 Task: For heading Calibri with Bold.  font size for heading24,  'Change the font style of data to'Bell MT.  and font size to 16,  Change the alignment of both headline & data to Align middle & Align Center.  In the sheet  Budget Spreadsheet Workbook Sheet
Action: Mouse moved to (49, 111)
Screenshot: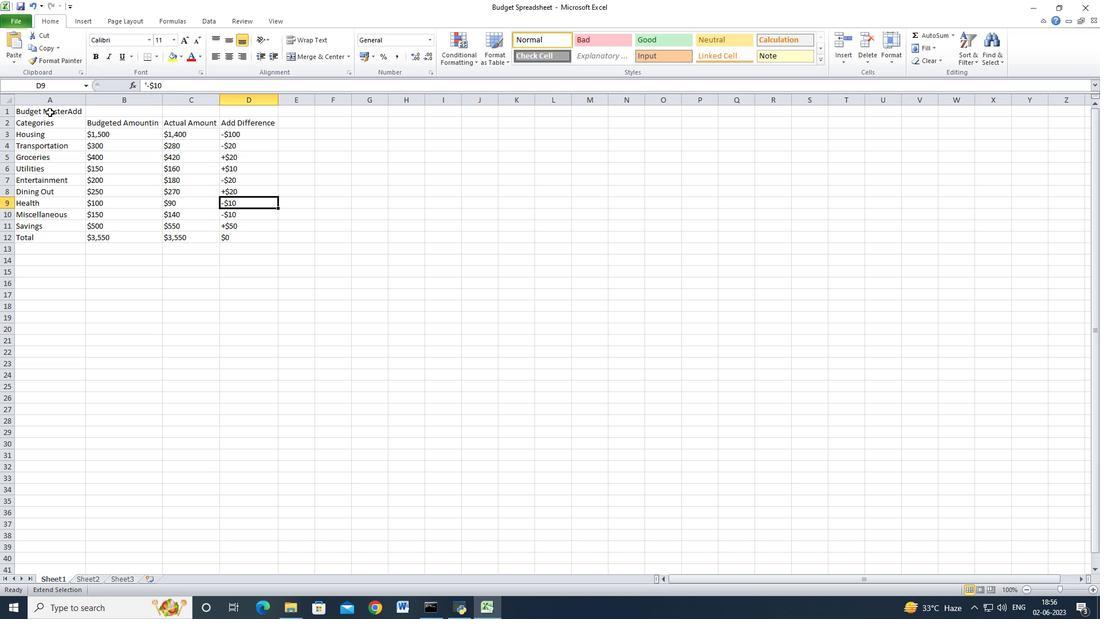 
Action: Mouse pressed left at (49, 111)
Screenshot: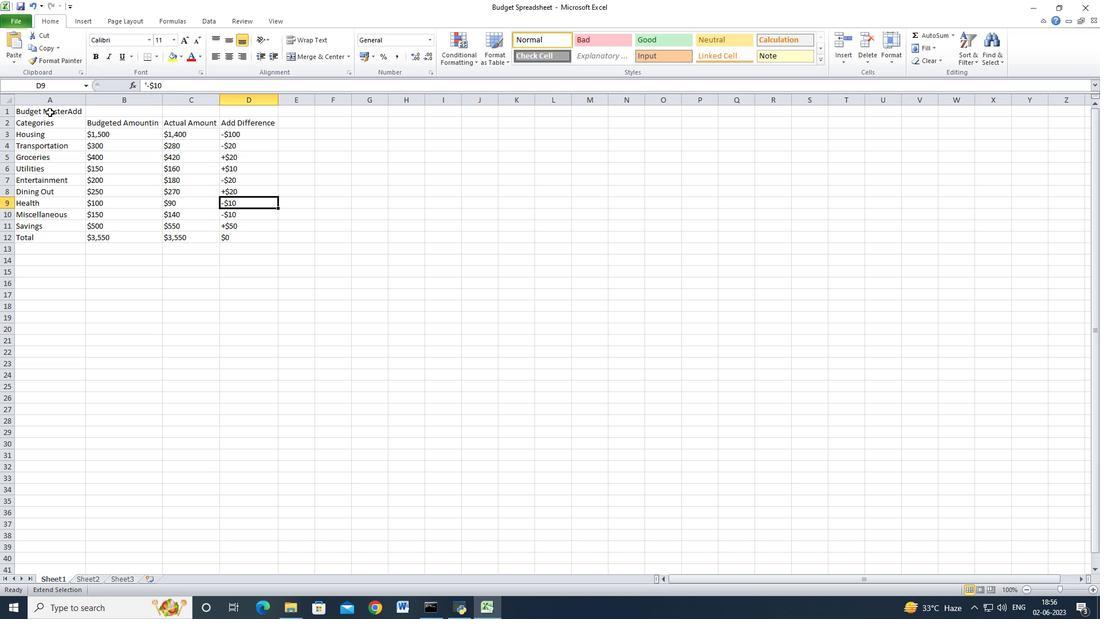 
Action: Mouse moved to (53, 135)
Screenshot: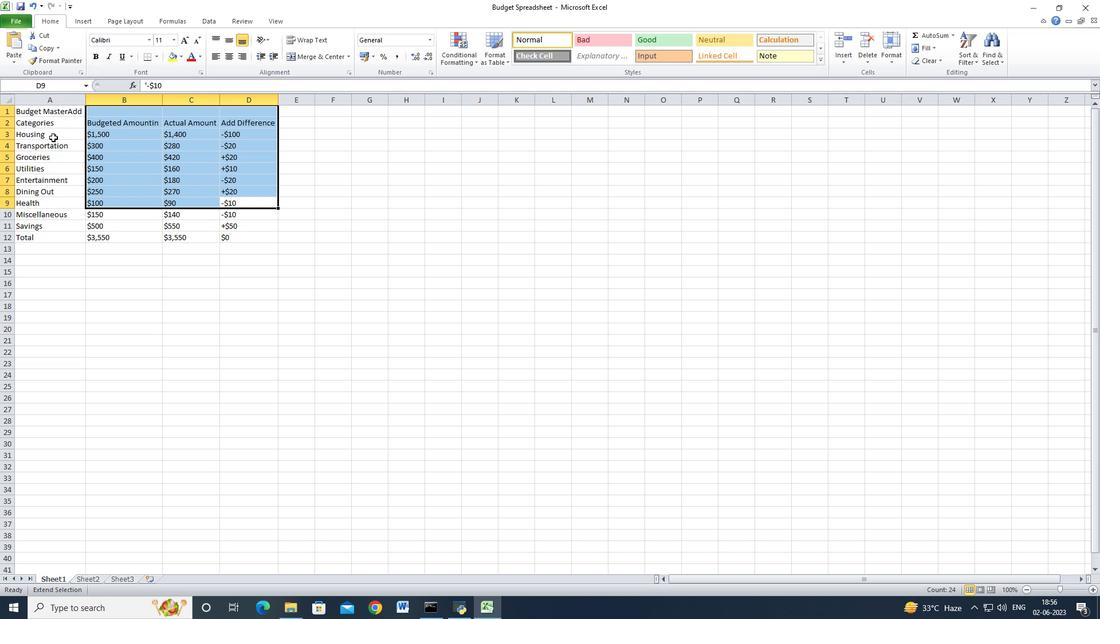 
Action: Mouse pressed left at (53, 135)
Screenshot: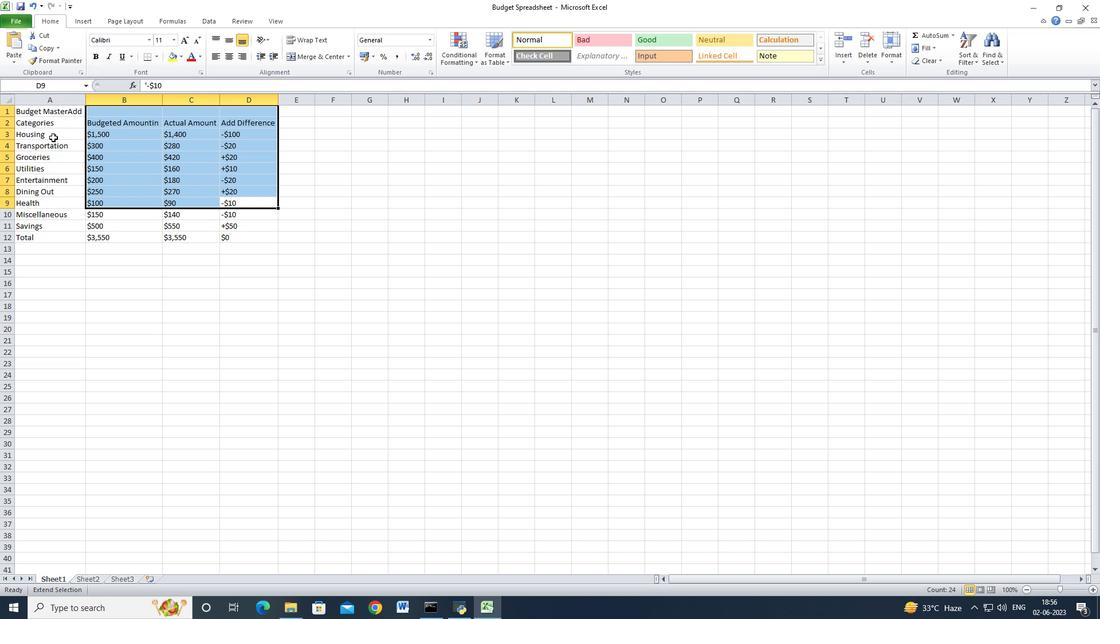 
Action: Mouse moved to (53, 135)
Screenshot: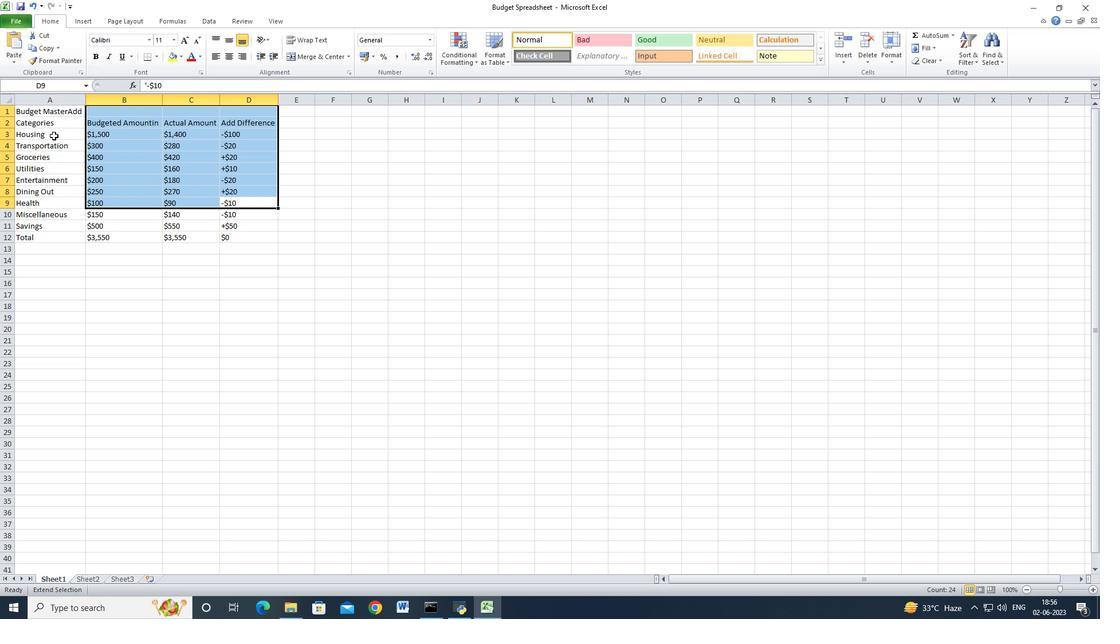 
Action: Key pressed <Key.esc>
Screenshot: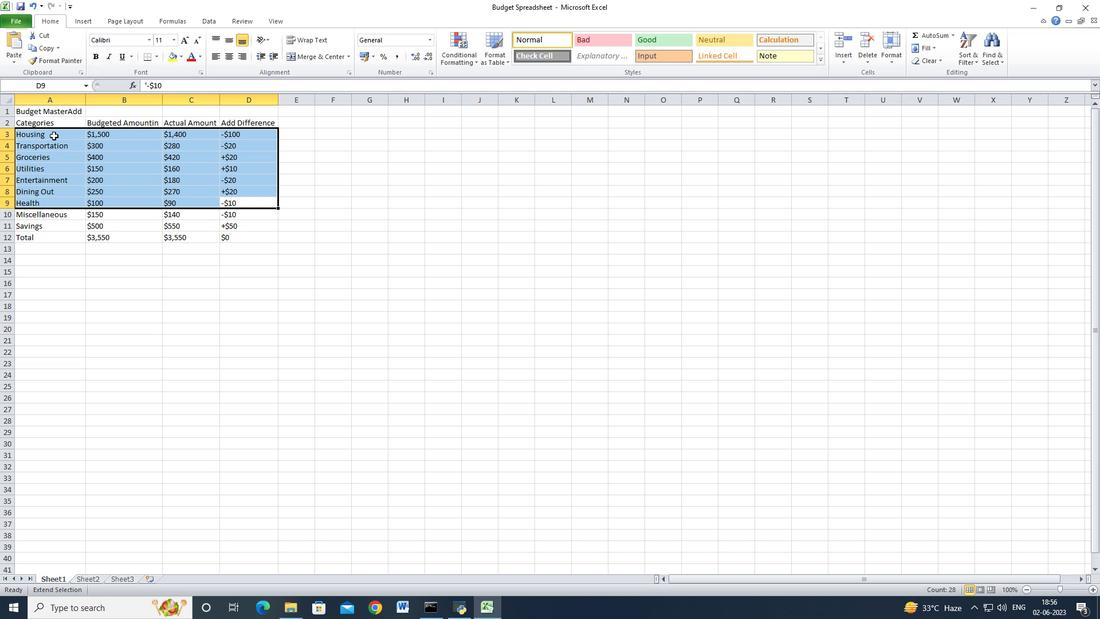 
Action: Mouse moved to (49, 111)
Screenshot: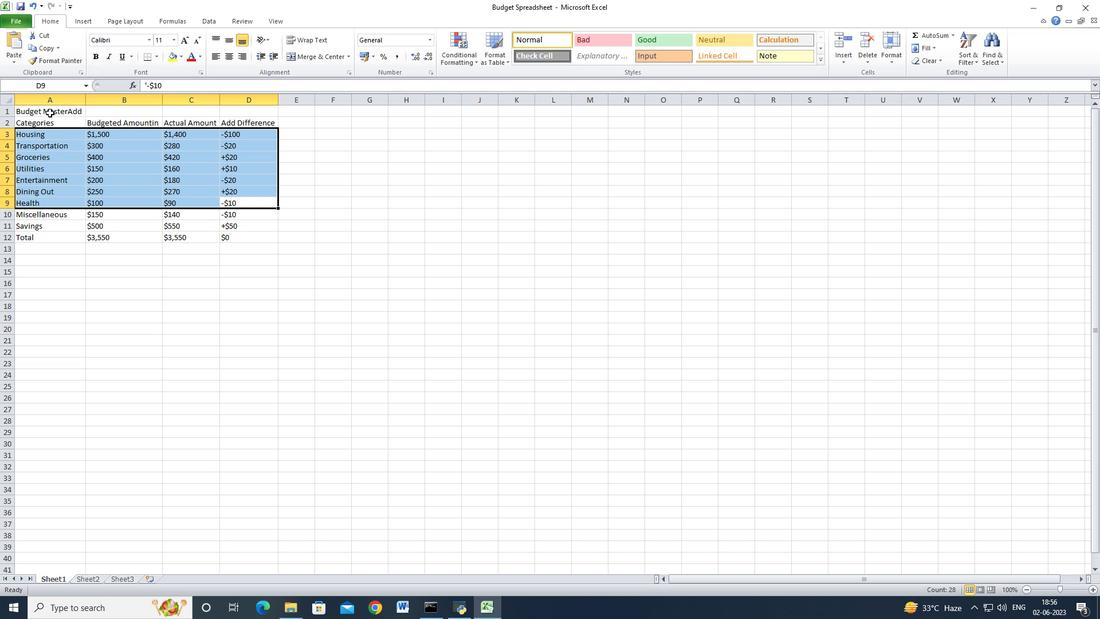 
Action: Mouse pressed left at (49, 111)
Screenshot: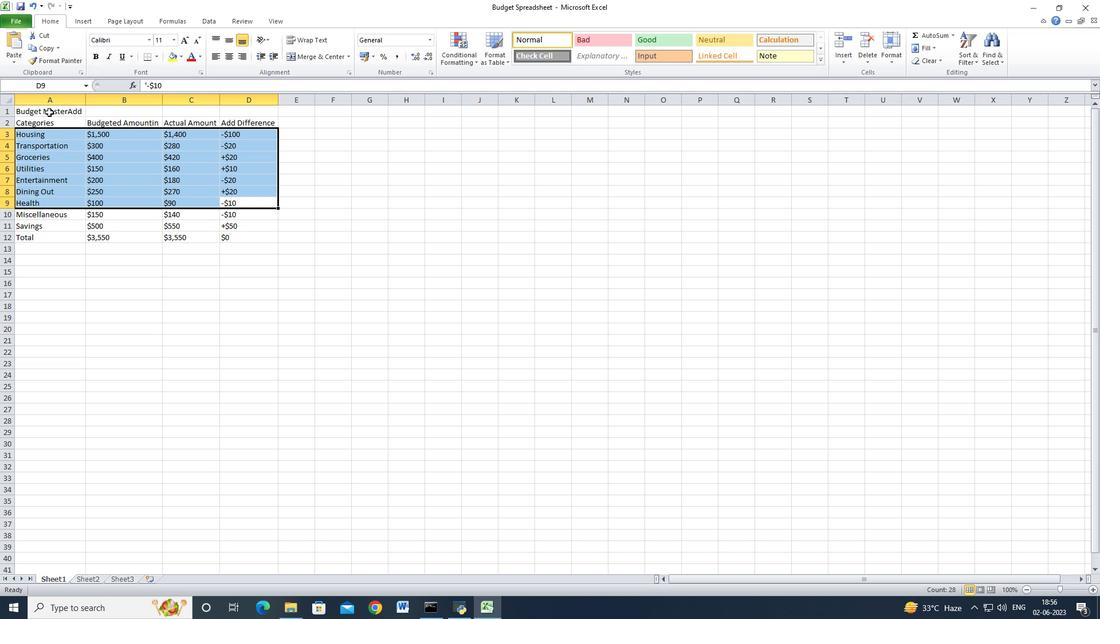 
Action: Mouse moved to (291, 56)
Screenshot: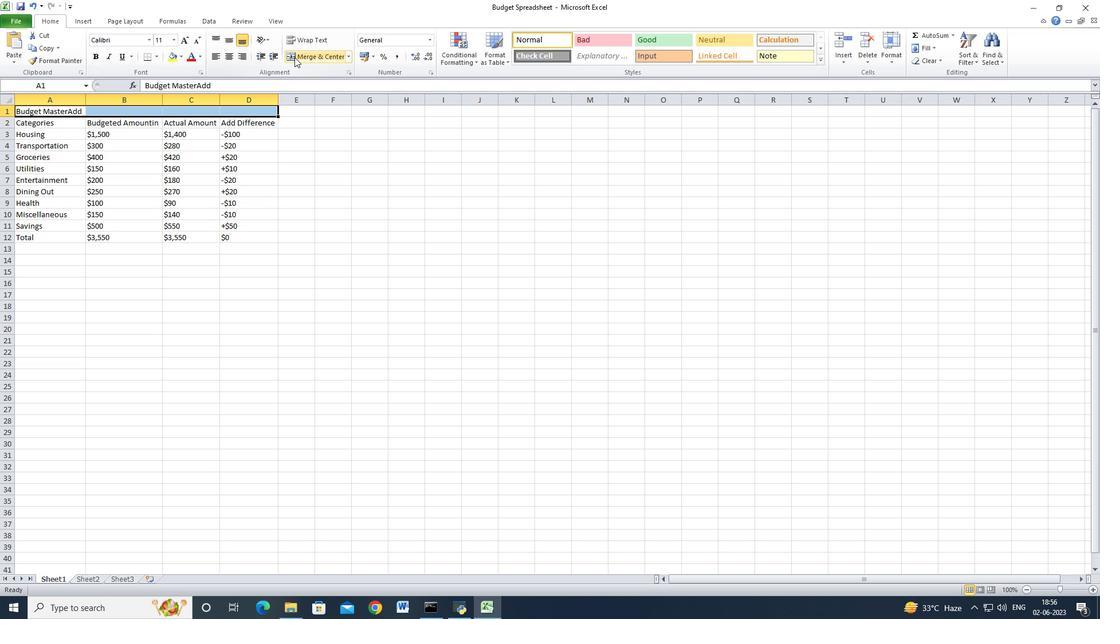 
Action: Mouse pressed left at (291, 56)
Screenshot: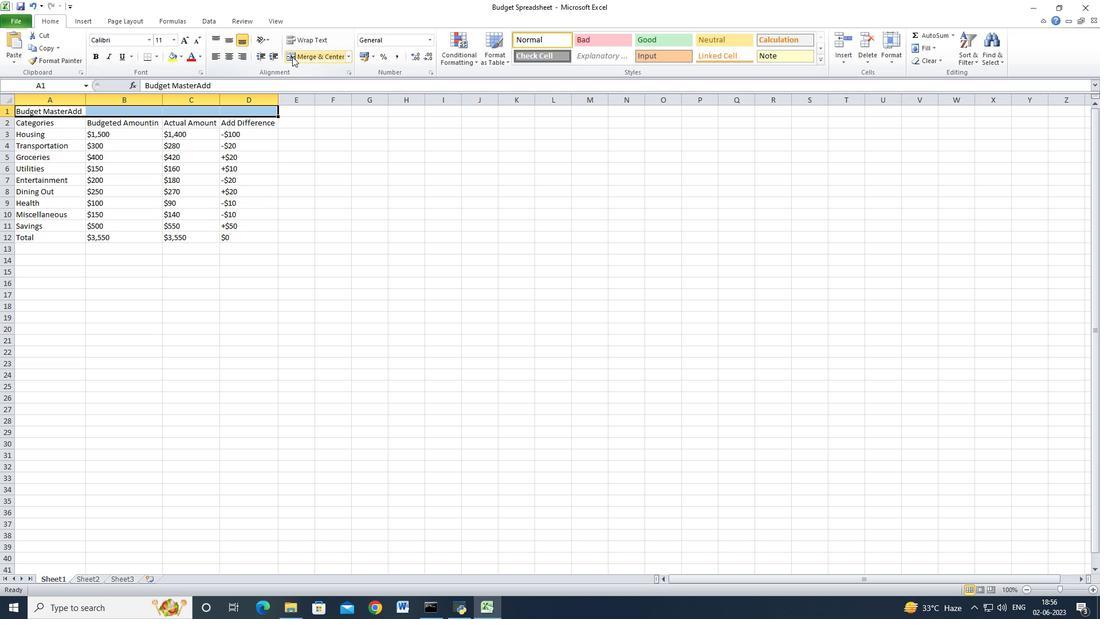 
Action: Mouse moved to (146, 39)
Screenshot: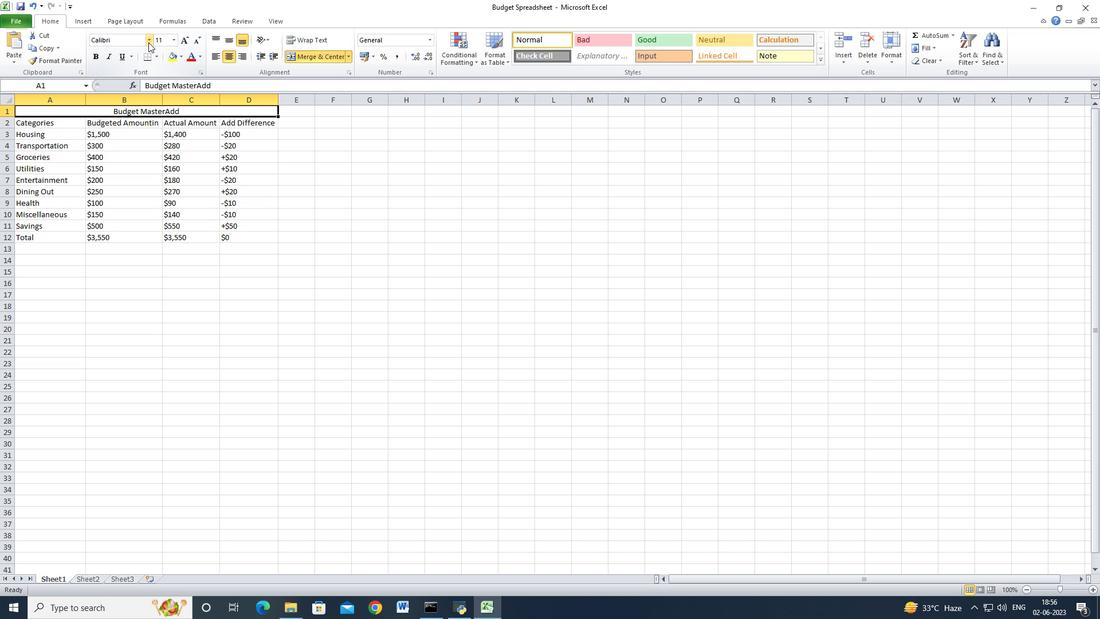
Action: Mouse pressed left at (146, 39)
Screenshot: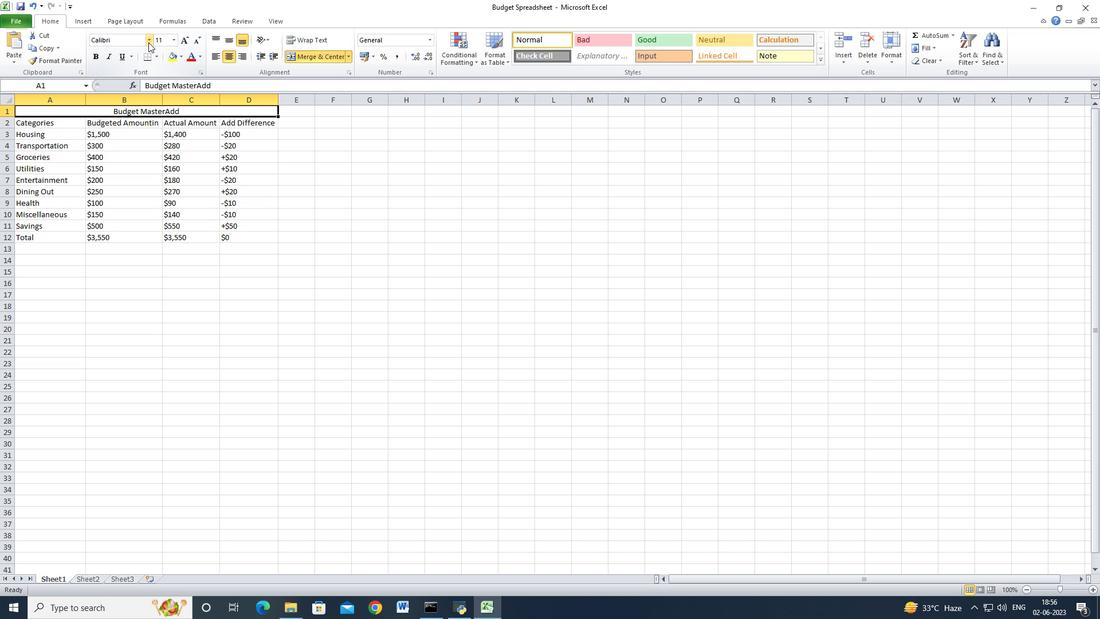 
Action: Mouse moved to (119, 79)
Screenshot: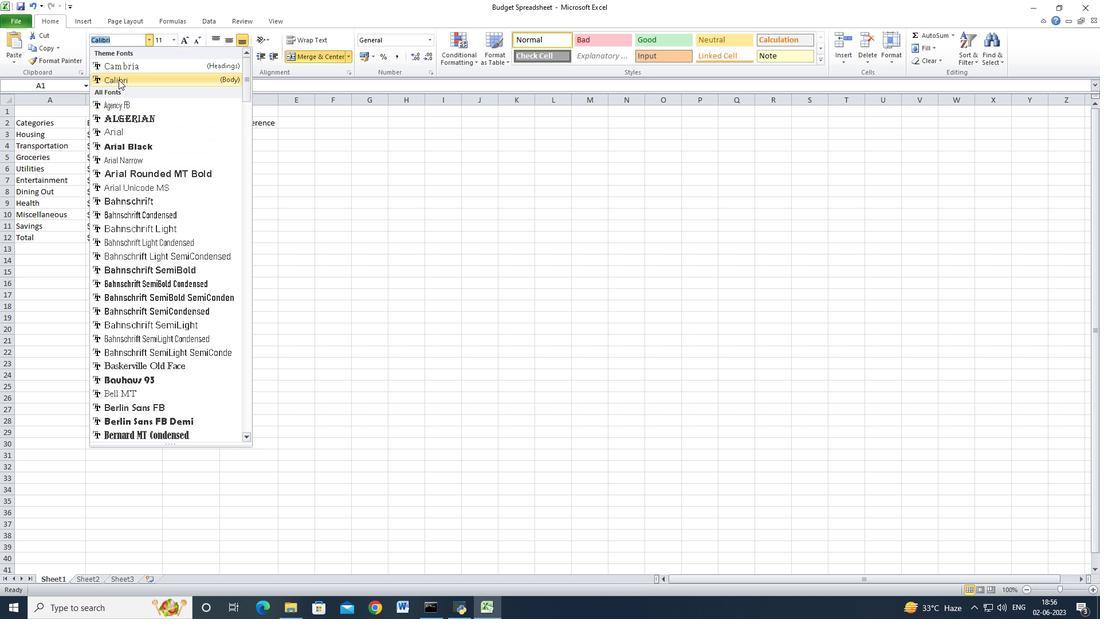 
Action: Mouse pressed left at (119, 79)
Screenshot: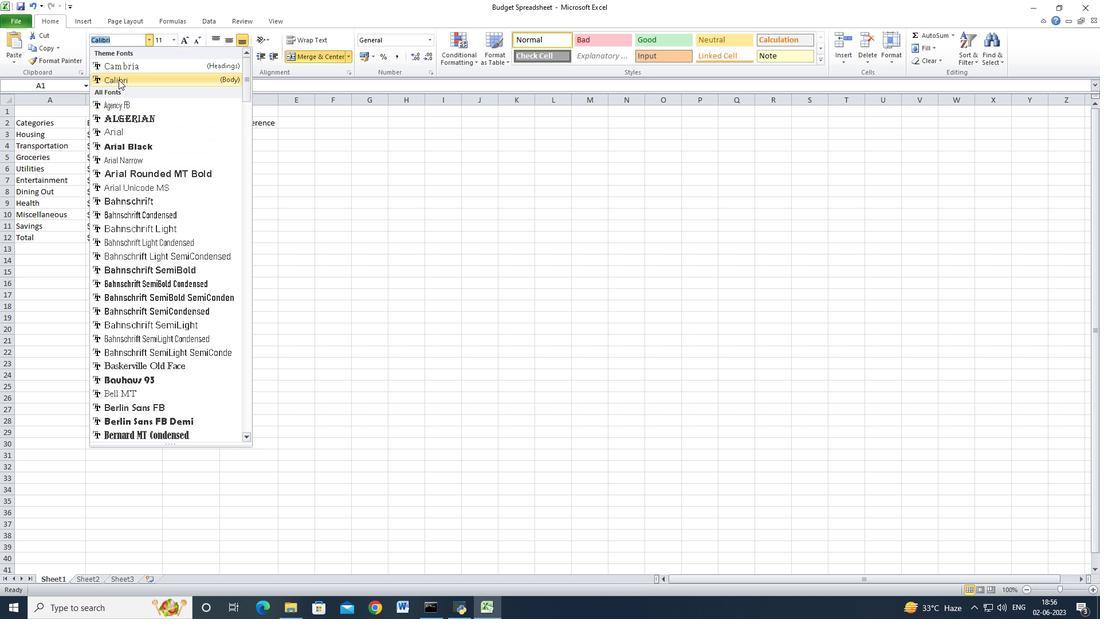 
Action: Mouse moved to (95, 55)
Screenshot: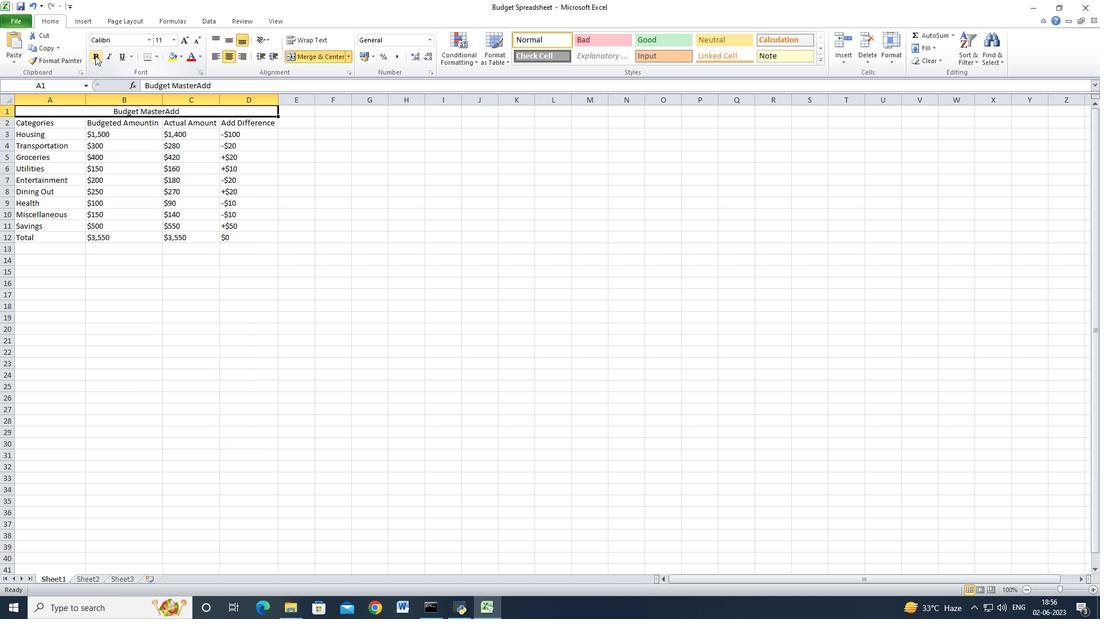 
Action: Mouse pressed left at (95, 55)
Screenshot: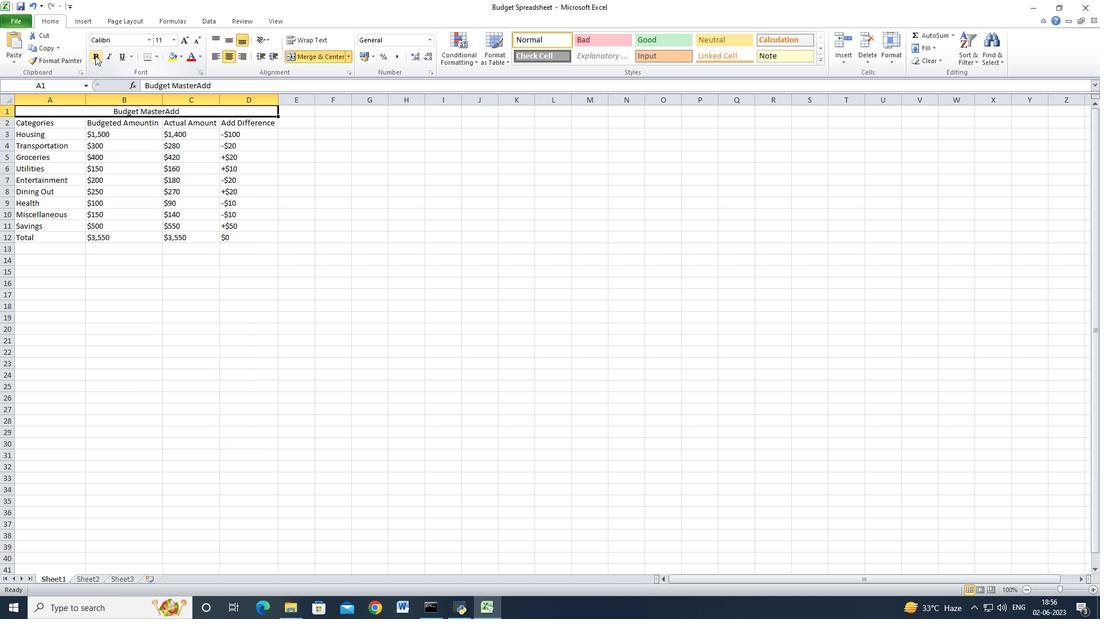 
Action: Mouse moved to (176, 40)
Screenshot: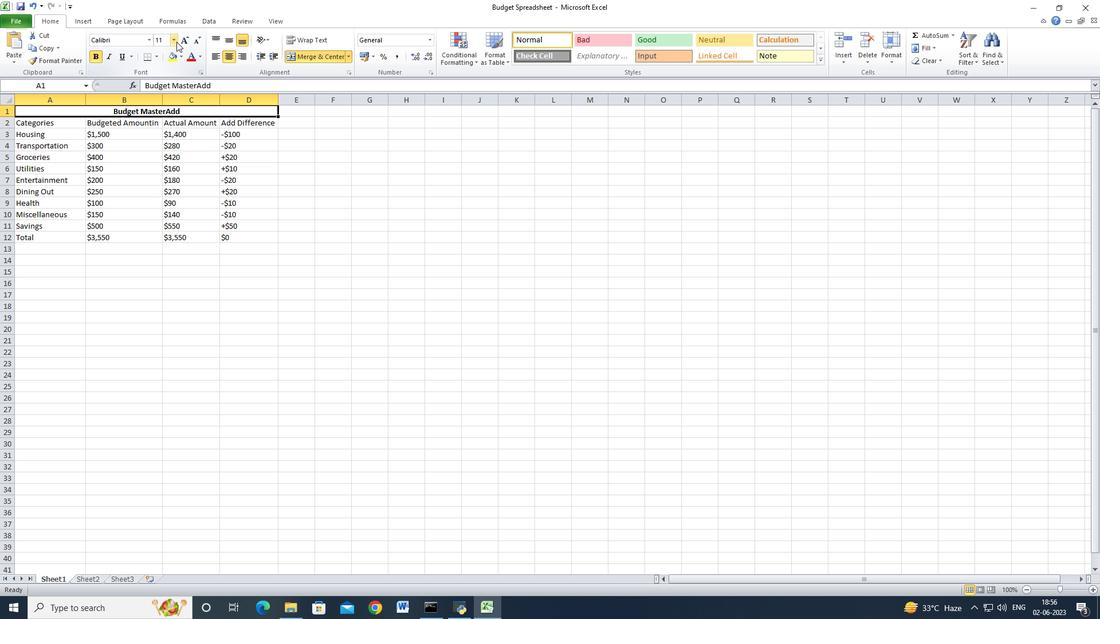 
Action: Mouse pressed left at (176, 40)
Screenshot: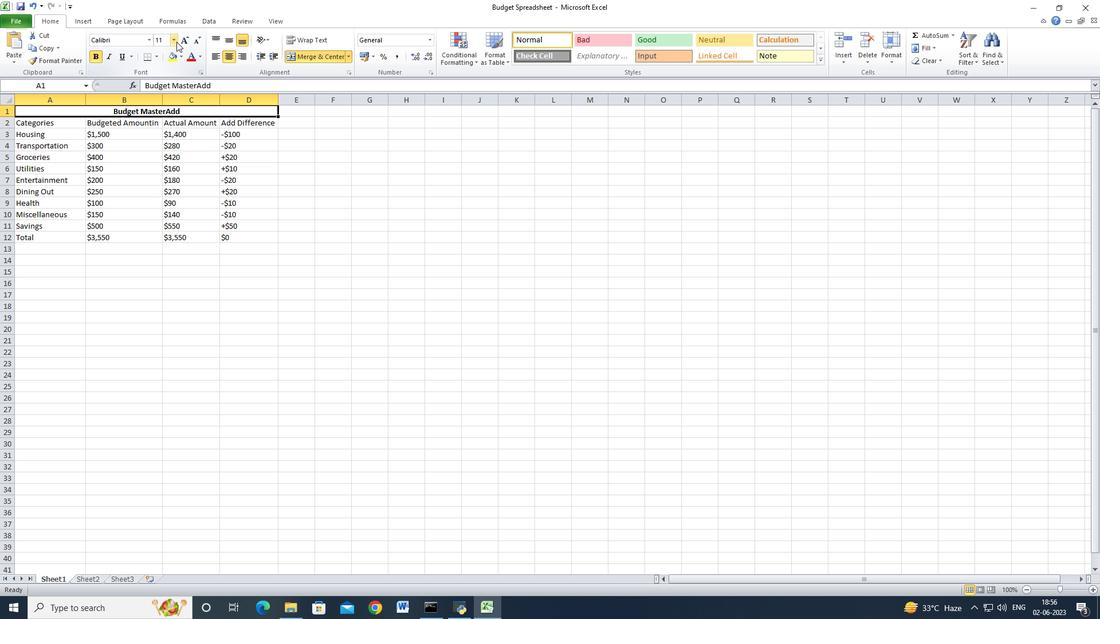 
Action: Mouse moved to (159, 148)
Screenshot: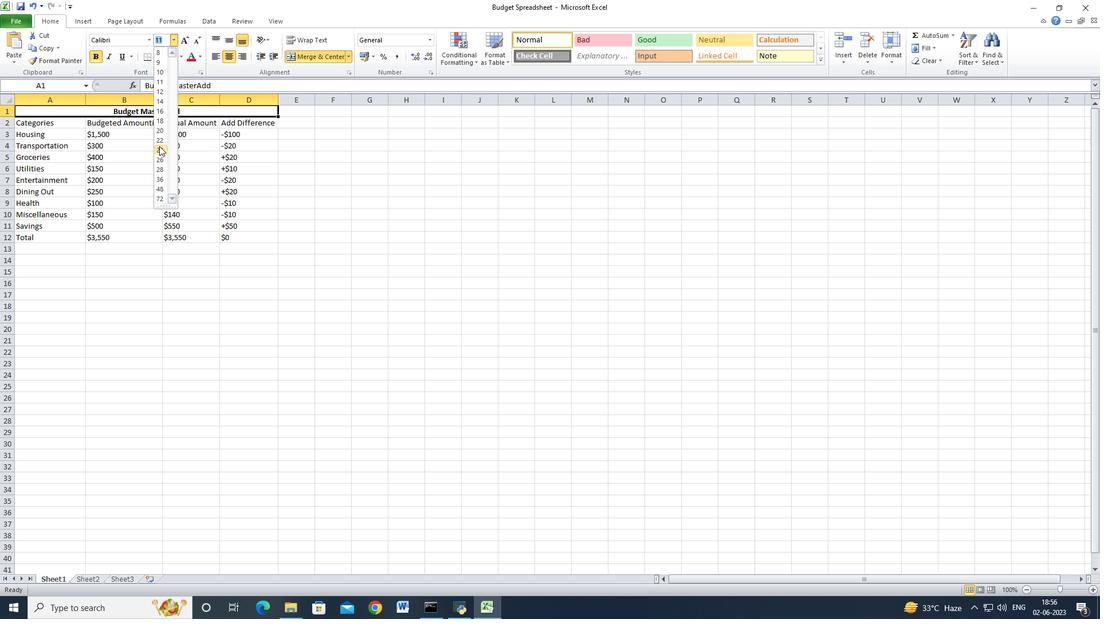 
Action: Mouse pressed left at (159, 148)
Screenshot: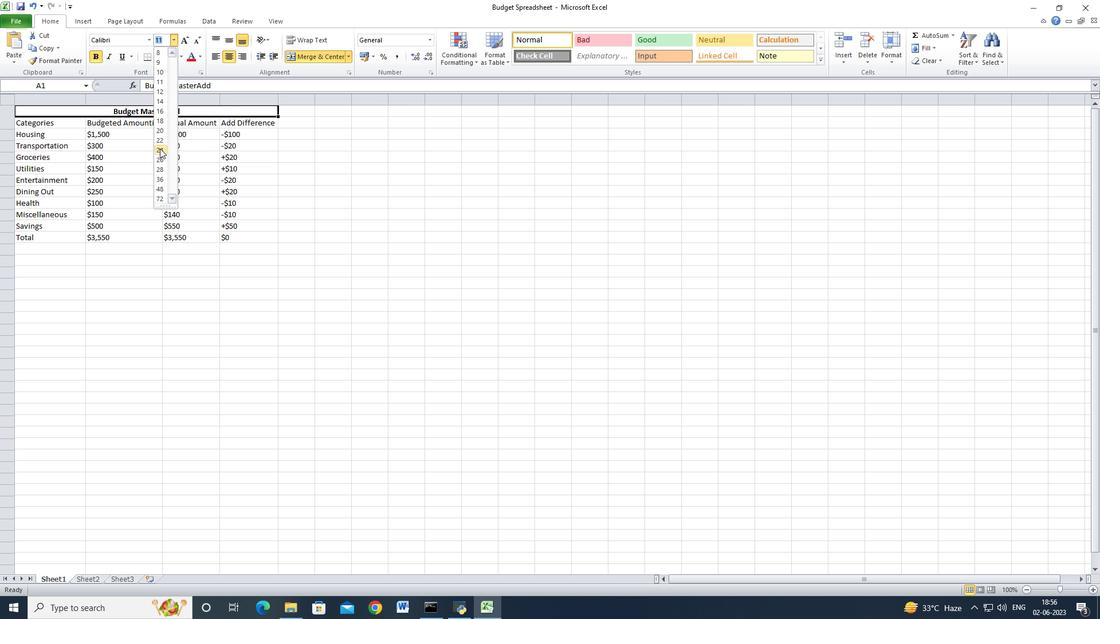 
Action: Mouse moved to (32, 138)
Screenshot: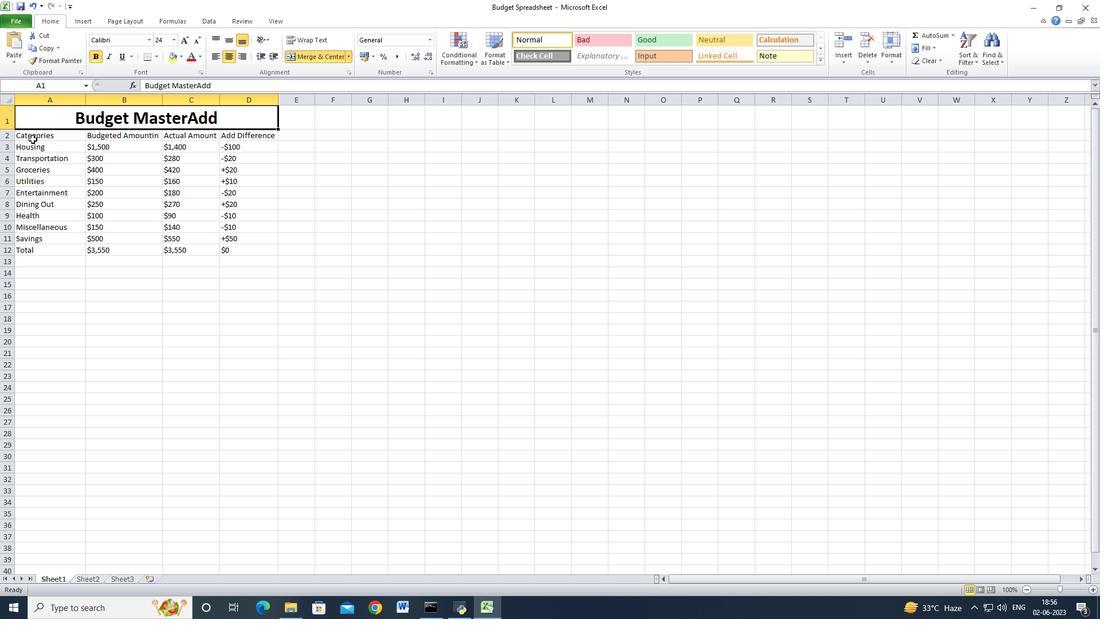 
Action: Mouse pressed left at (32, 138)
Screenshot: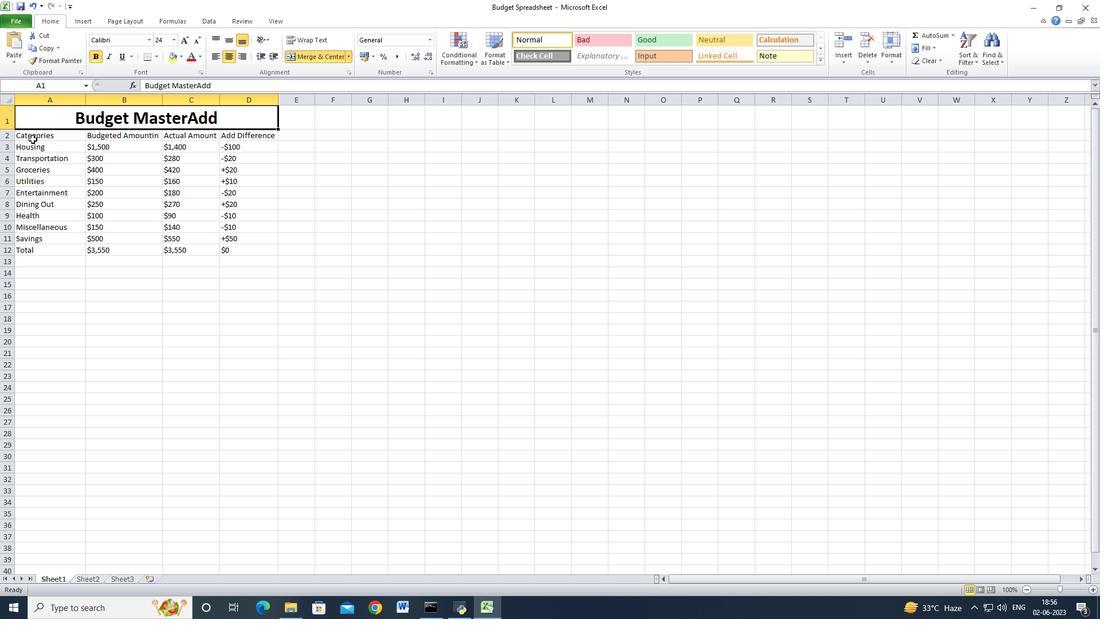
Action: Mouse moved to (151, 38)
Screenshot: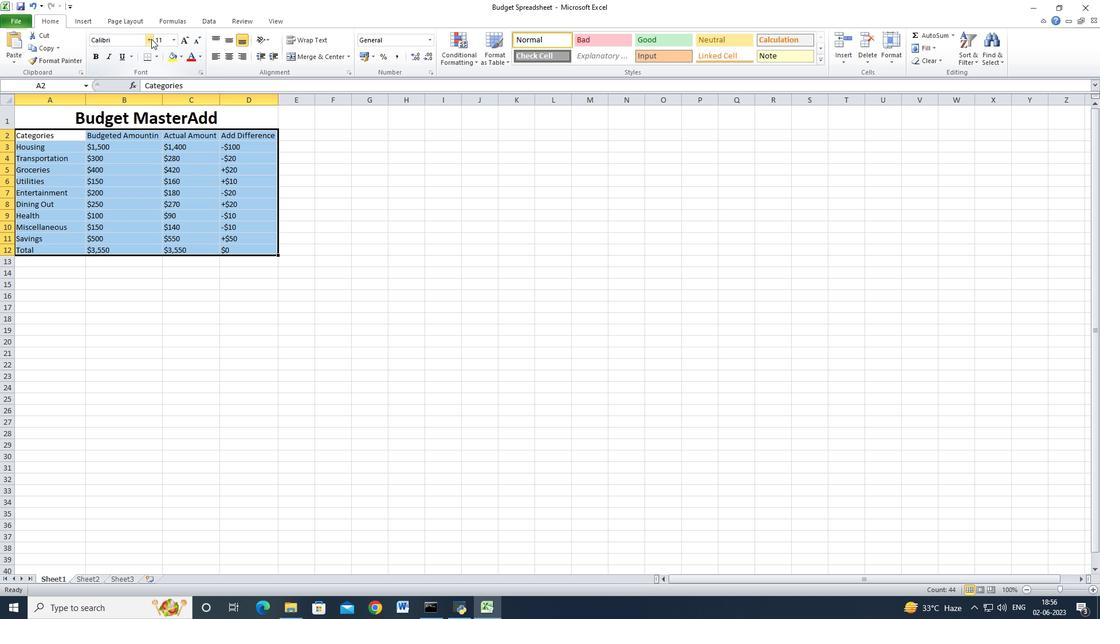 
Action: Mouse pressed left at (151, 38)
Screenshot: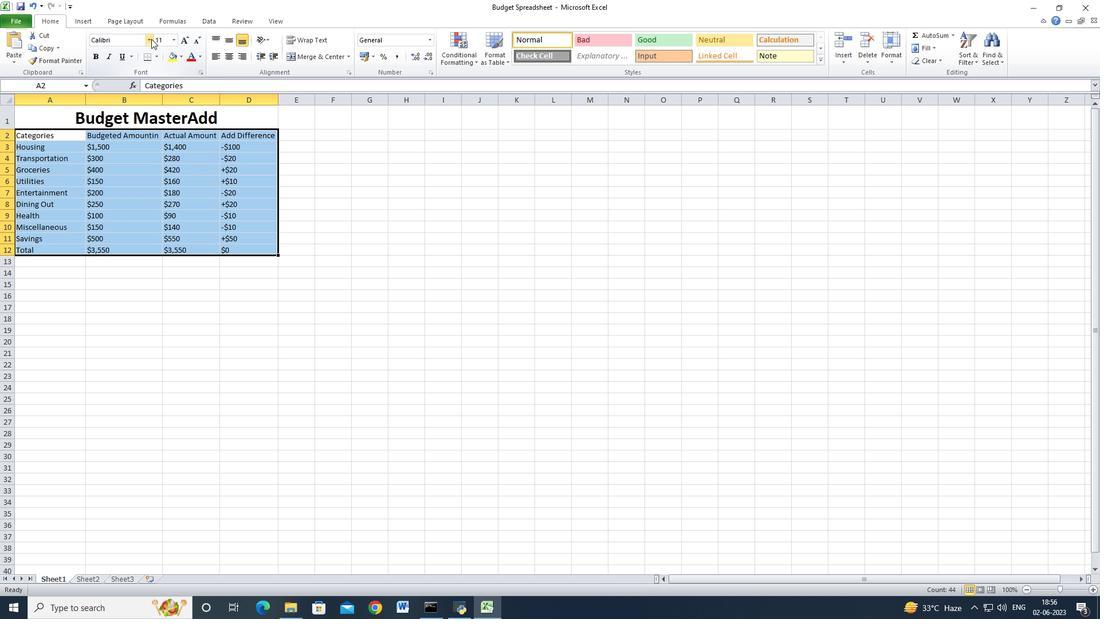 
Action: Mouse moved to (247, 434)
Screenshot: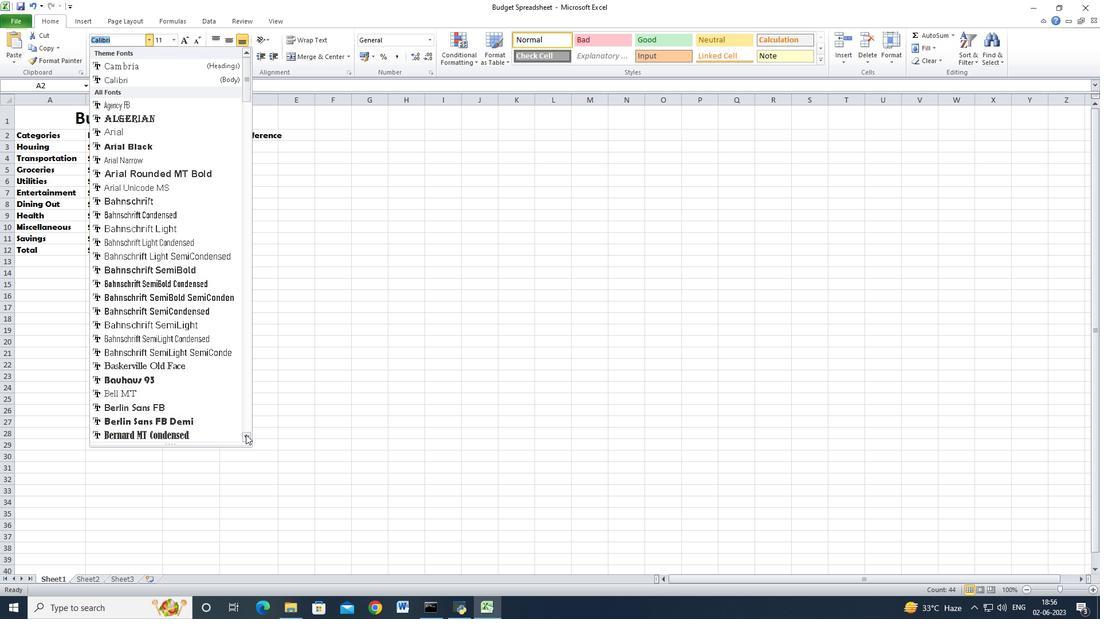 
Action: Mouse pressed left at (247, 434)
Screenshot: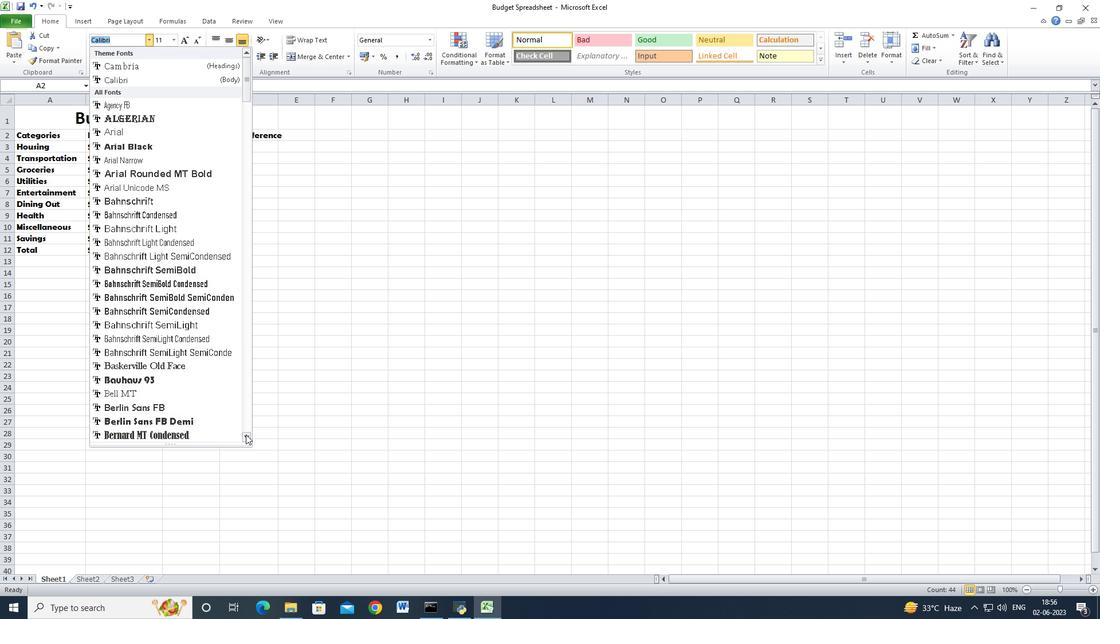 
Action: Mouse moved to (247, 435)
Screenshot: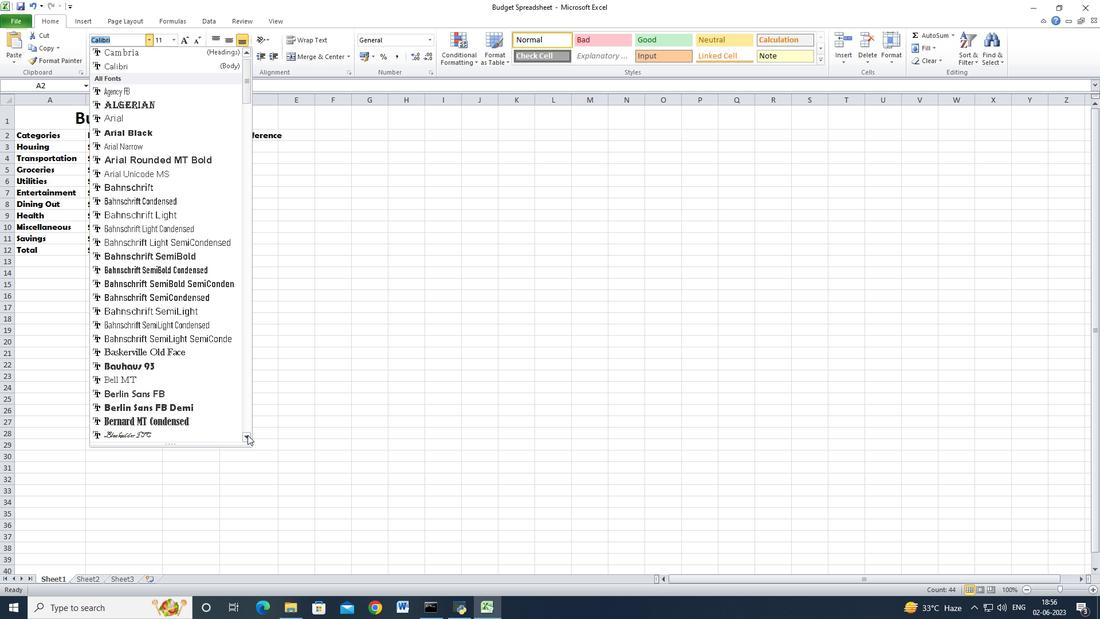 
Action: Mouse pressed left at (247, 435)
Screenshot: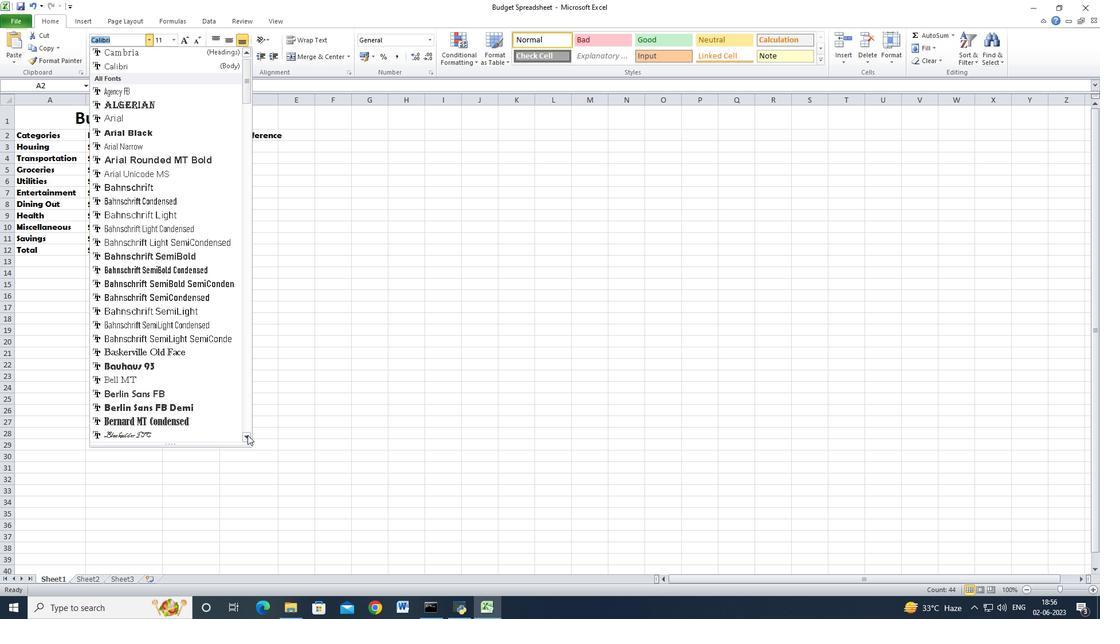 
Action: Mouse moved to (245, 435)
Screenshot: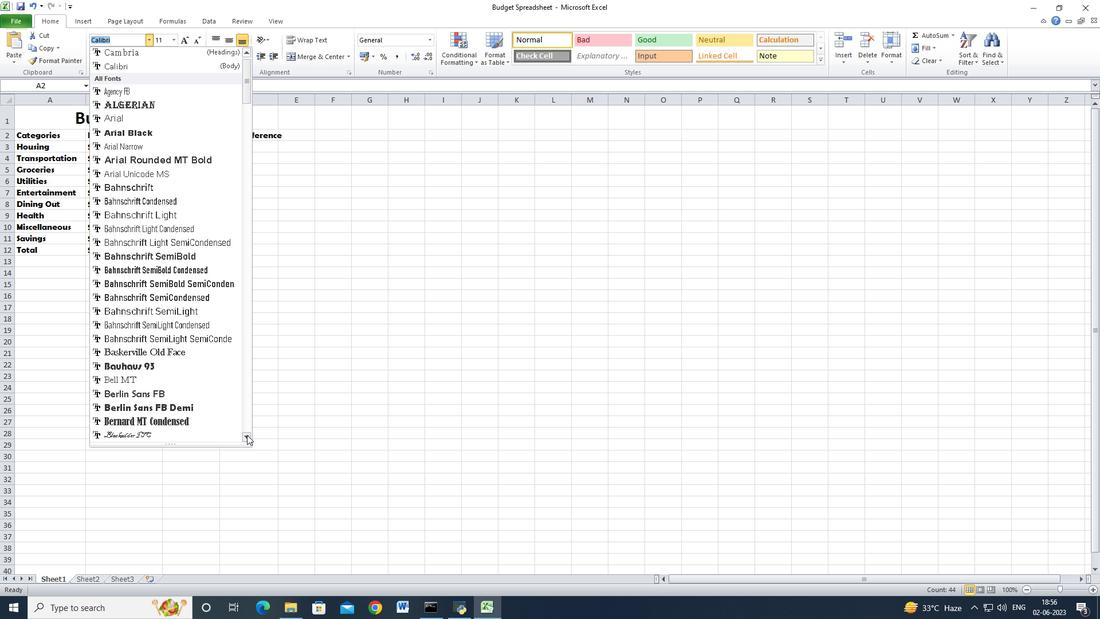 
Action: Mouse pressed left at (245, 435)
Screenshot: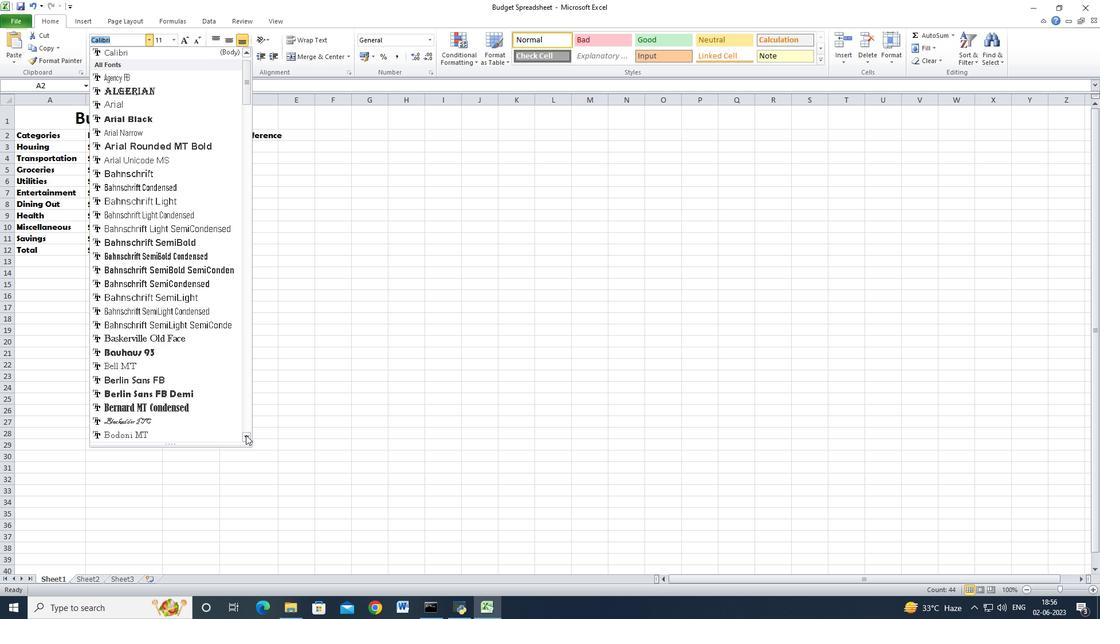 
Action: Mouse moved to (245, 435)
Screenshot: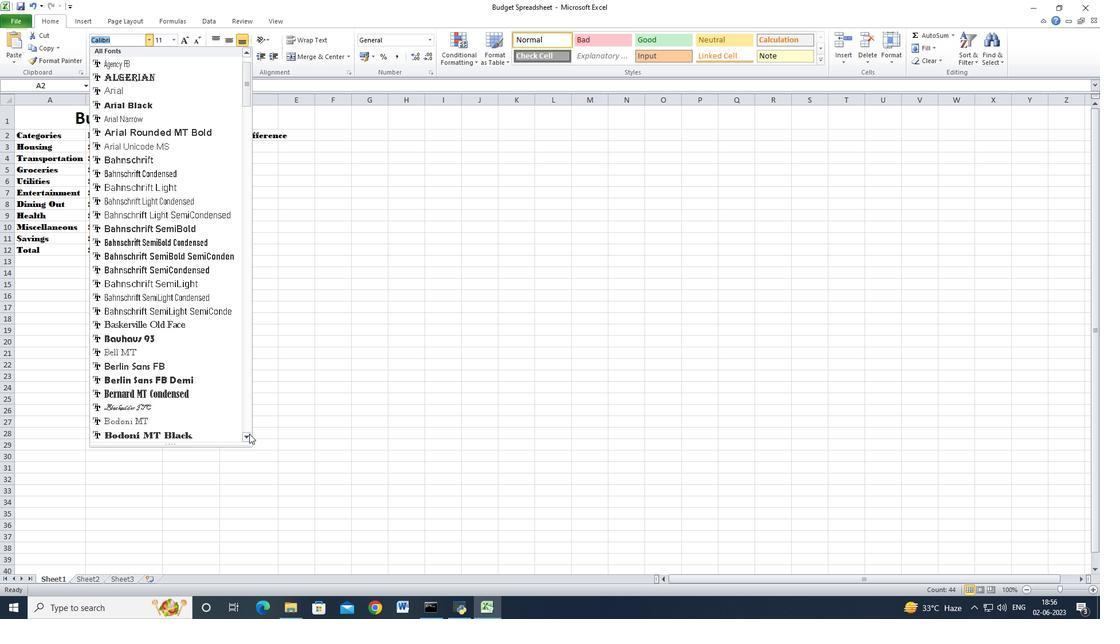 
Action: Mouse pressed left at (245, 435)
Screenshot: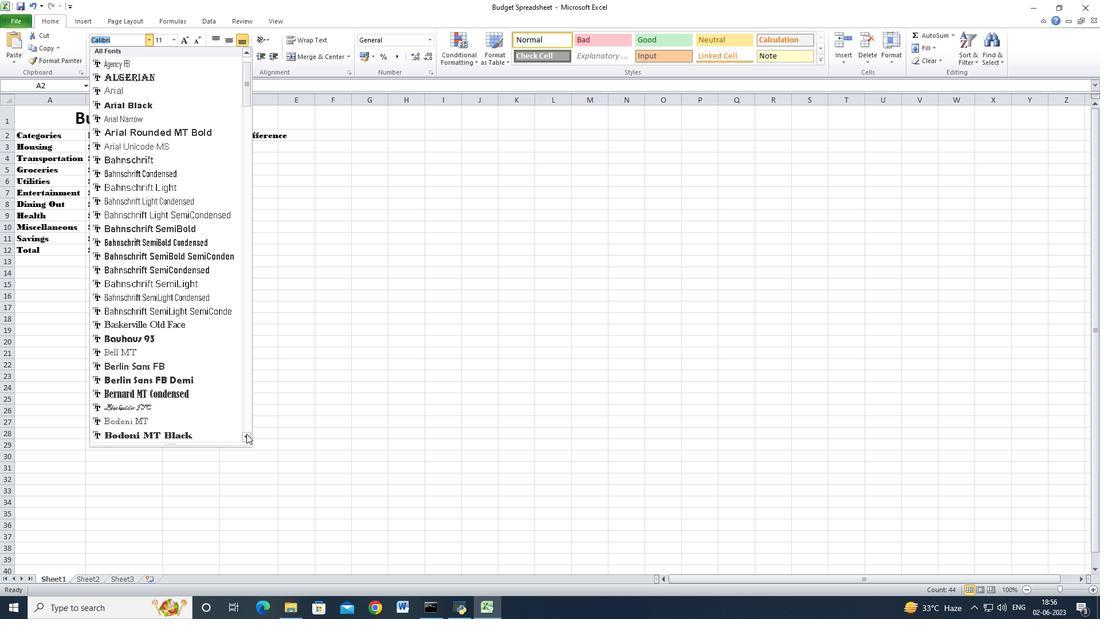 
Action: Mouse moved to (245, 435)
Screenshot: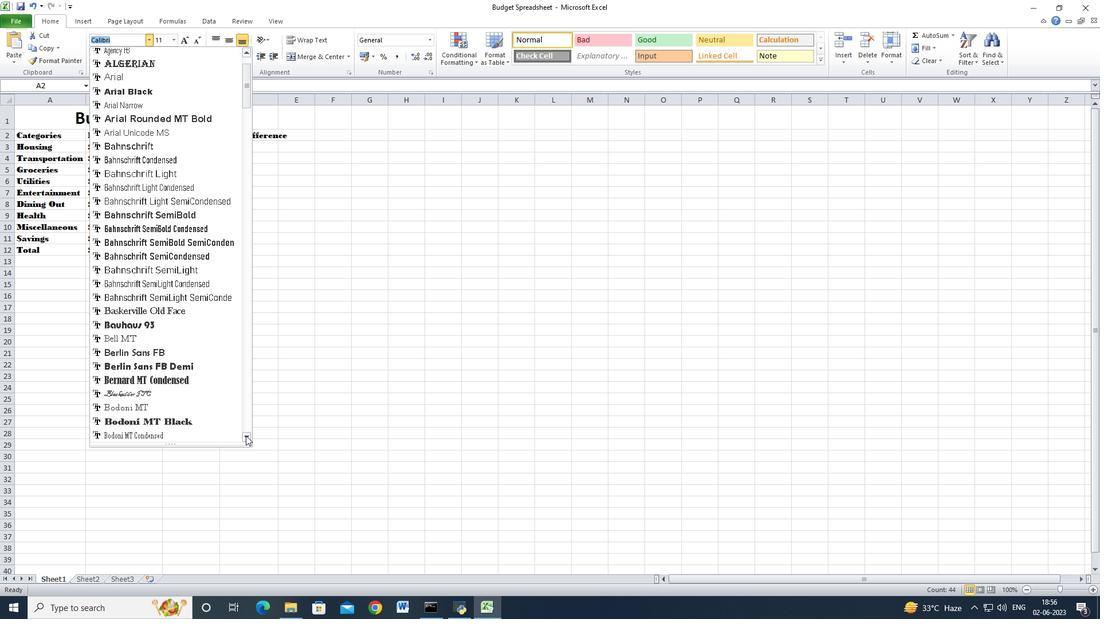 
Action: Mouse pressed left at (245, 435)
Screenshot: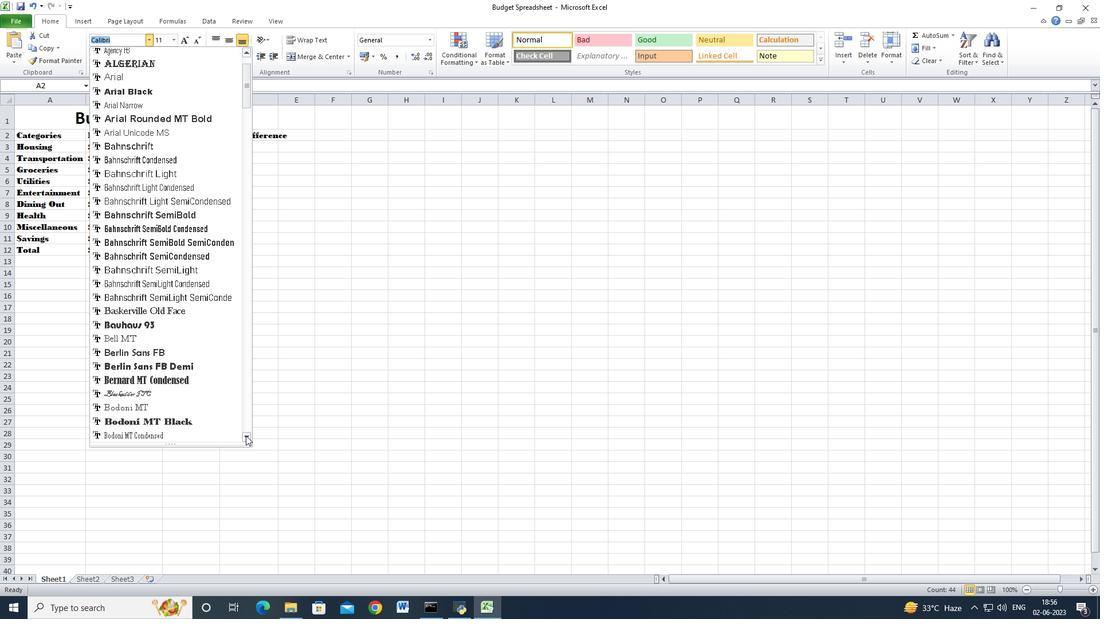 
Action: Mouse moved to (171, 246)
Screenshot: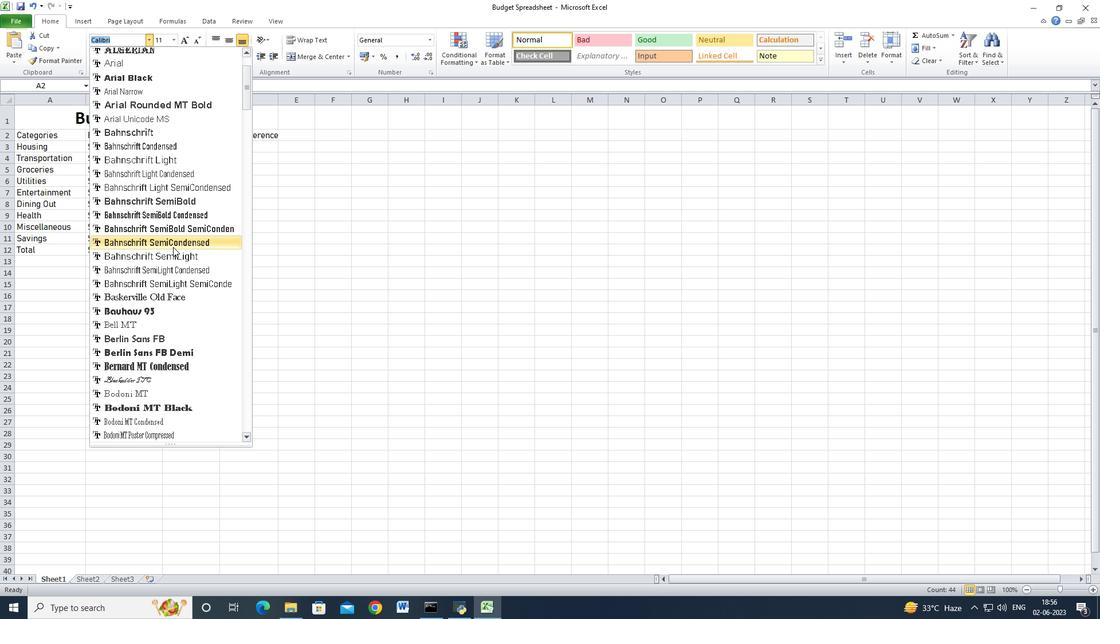 
Action: Key pressed bell
Screenshot: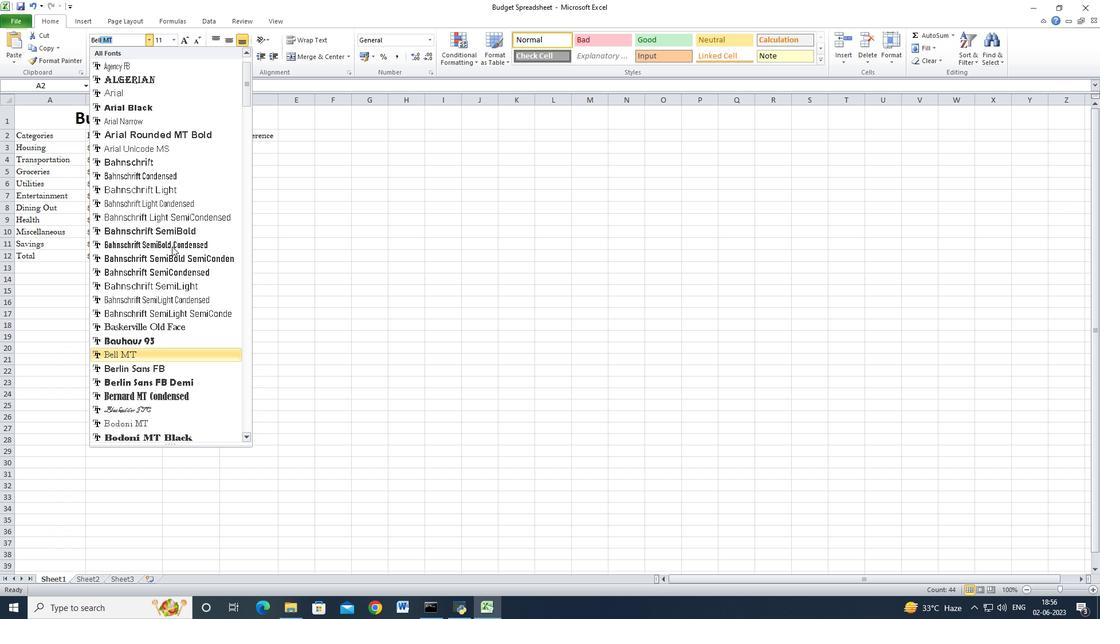 
Action: Mouse moved to (131, 351)
Screenshot: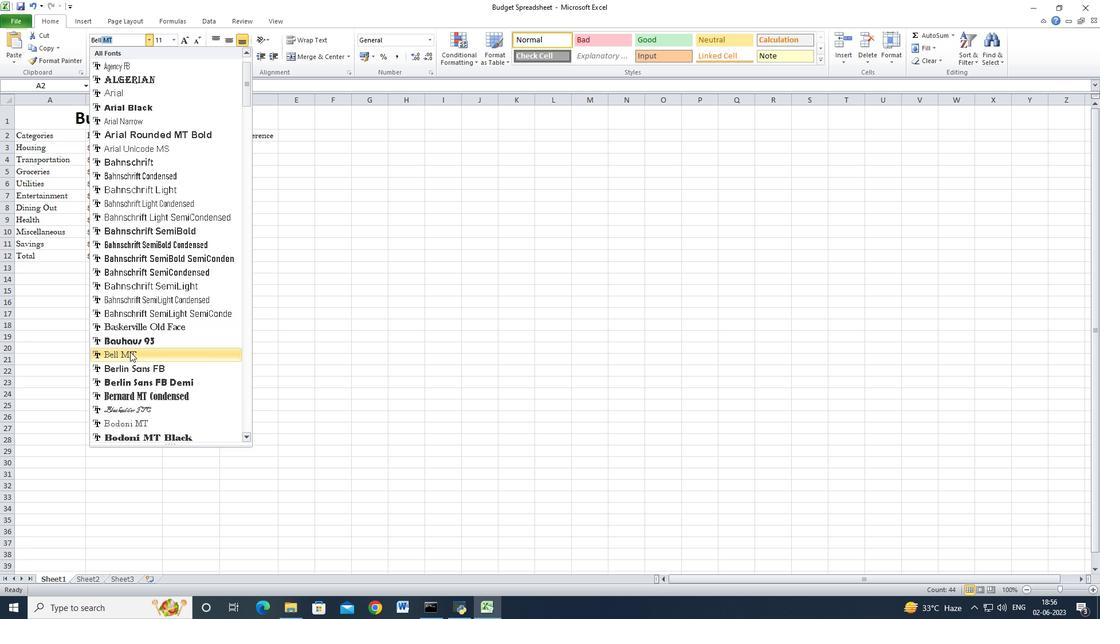 
Action: Mouse pressed left at (131, 351)
Screenshot: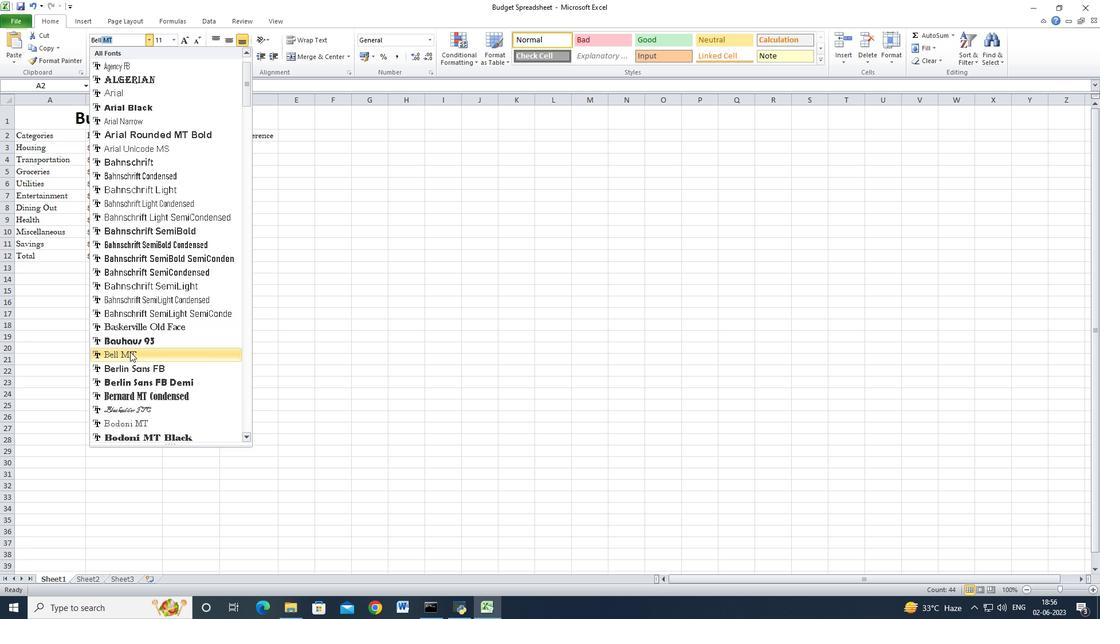 
Action: Mouse moved to (173, 37)
Screenshot: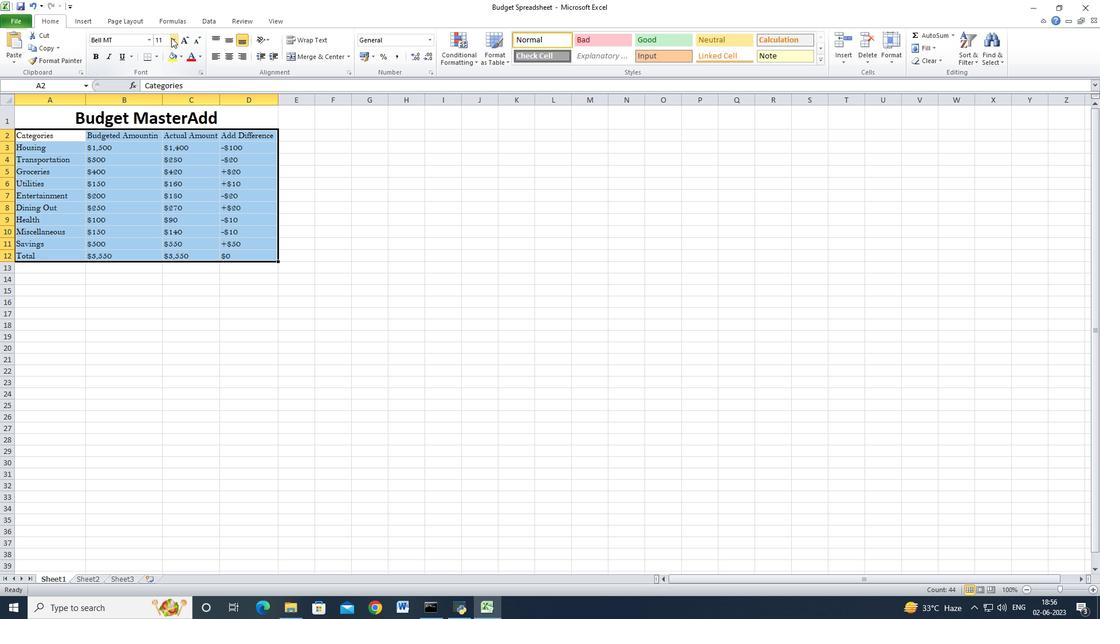 
Action: Mouse pressed left at (173, 37)
Screenshot: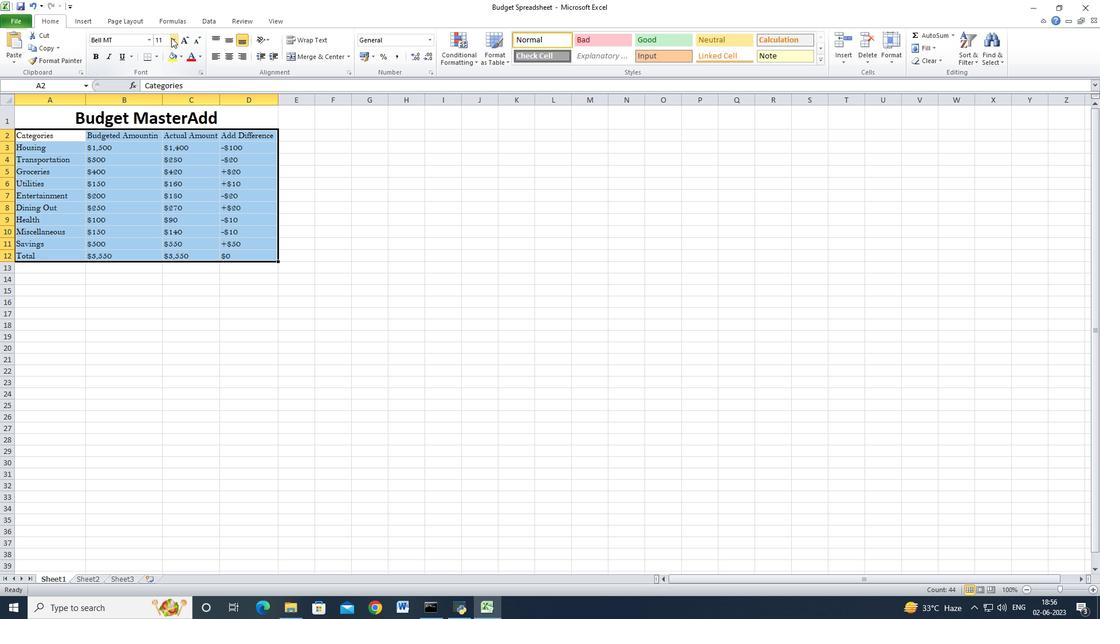 
Action: Mouse moved to (158, 111)
Screenshot: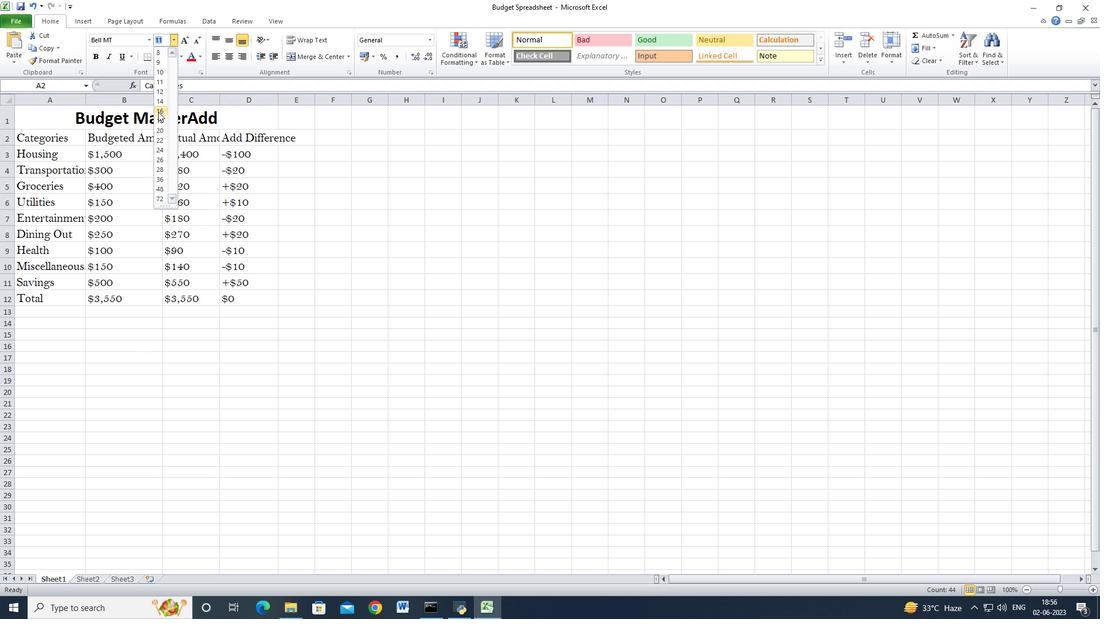
Action: Mouse pressed left at (158, 111)
Screenshot: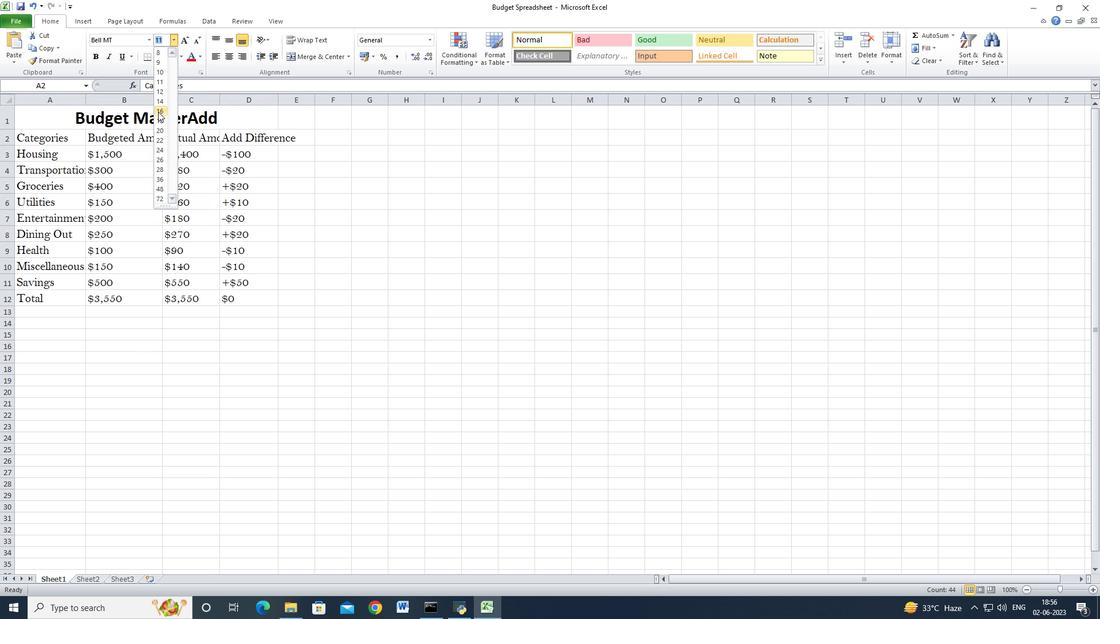 
Action: Mouse moved to (8, 99)
Screenshot: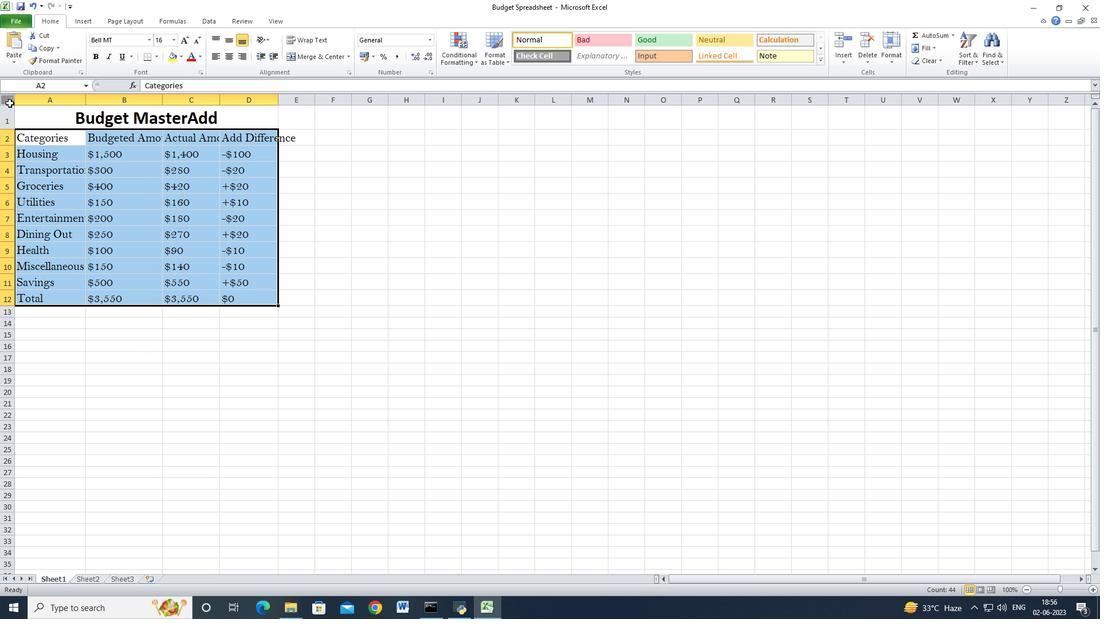 
Action: Mouse pressed left at (8, 99)
Screenshot: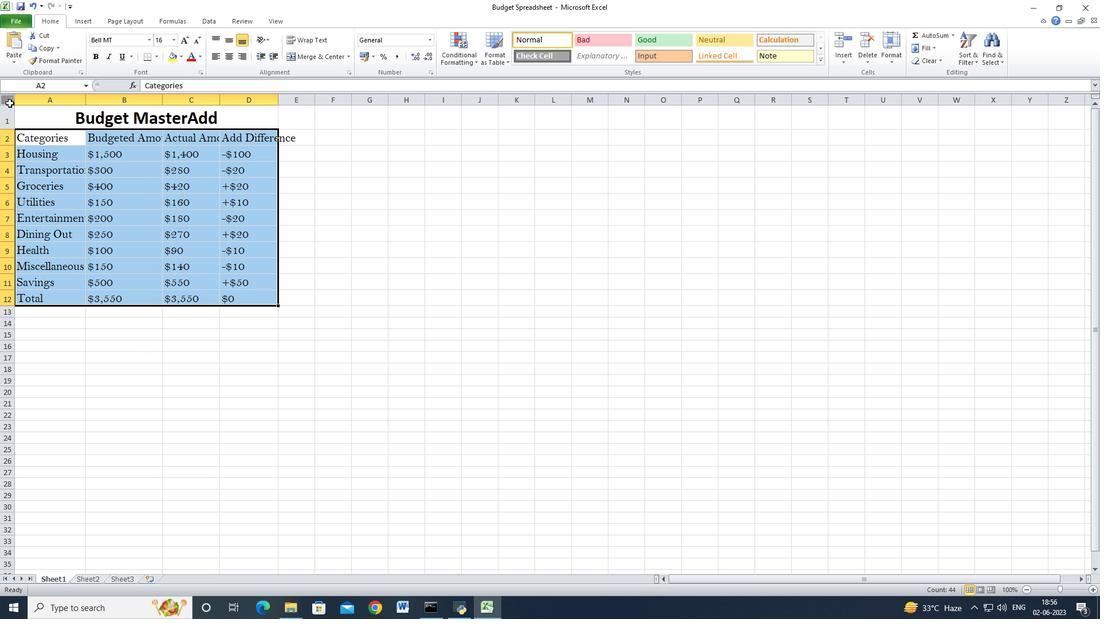 
Action: Mouse moved to (89, 100)
Screenshot: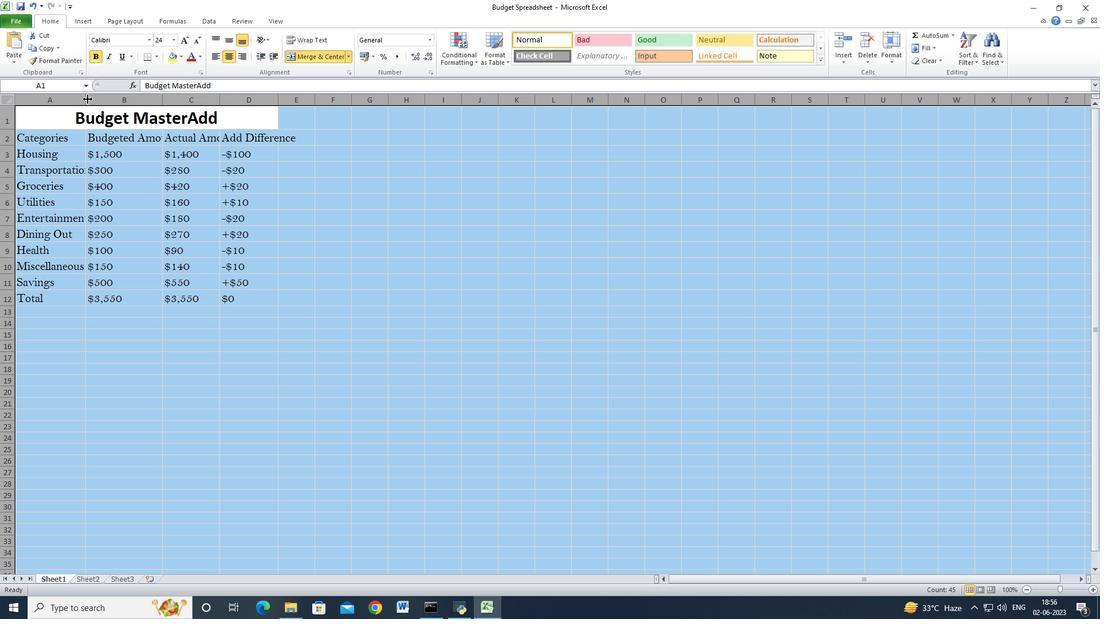 
Action: Mouse pressed left at (89, 100)
Screenshot: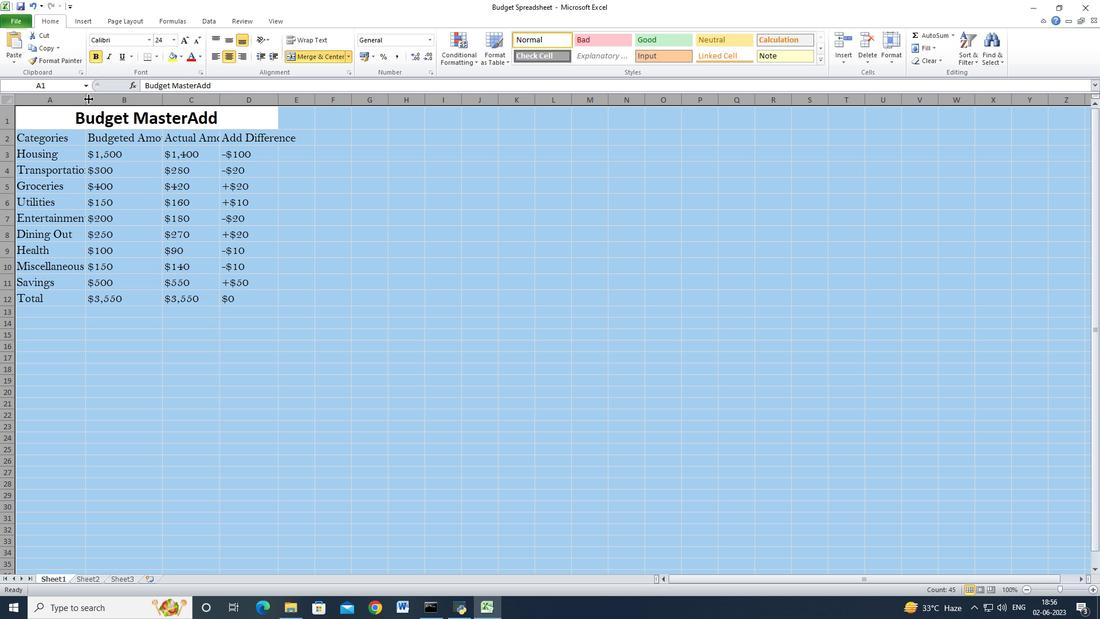
Action: Mouse pressed left at (89, 100)
Screenshot: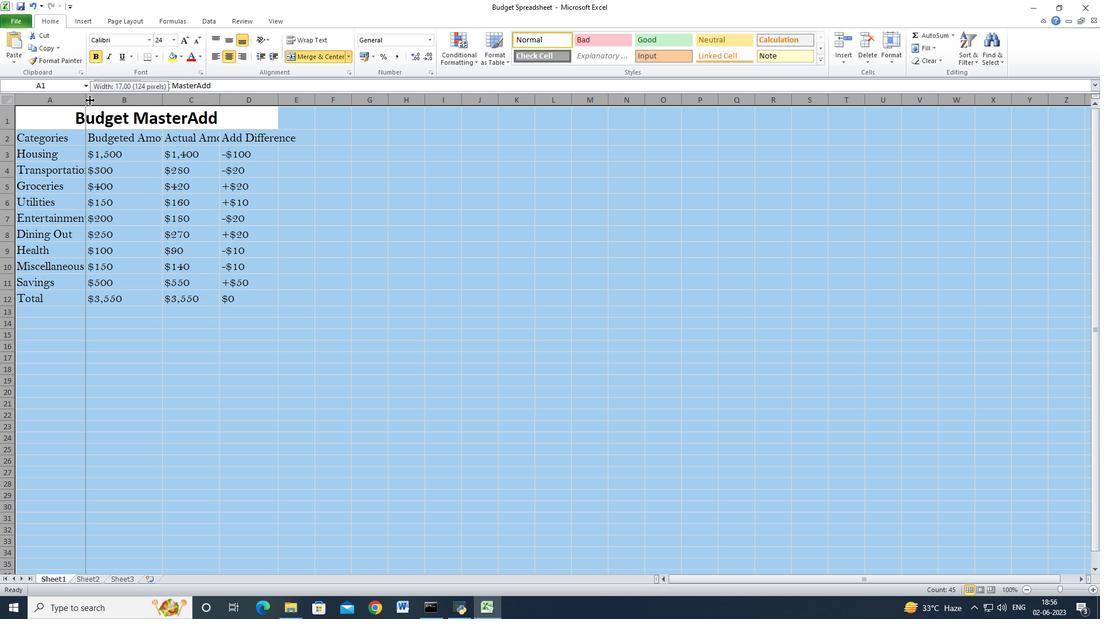 
Action: Mouse moved to (136, 157)
Screenshot: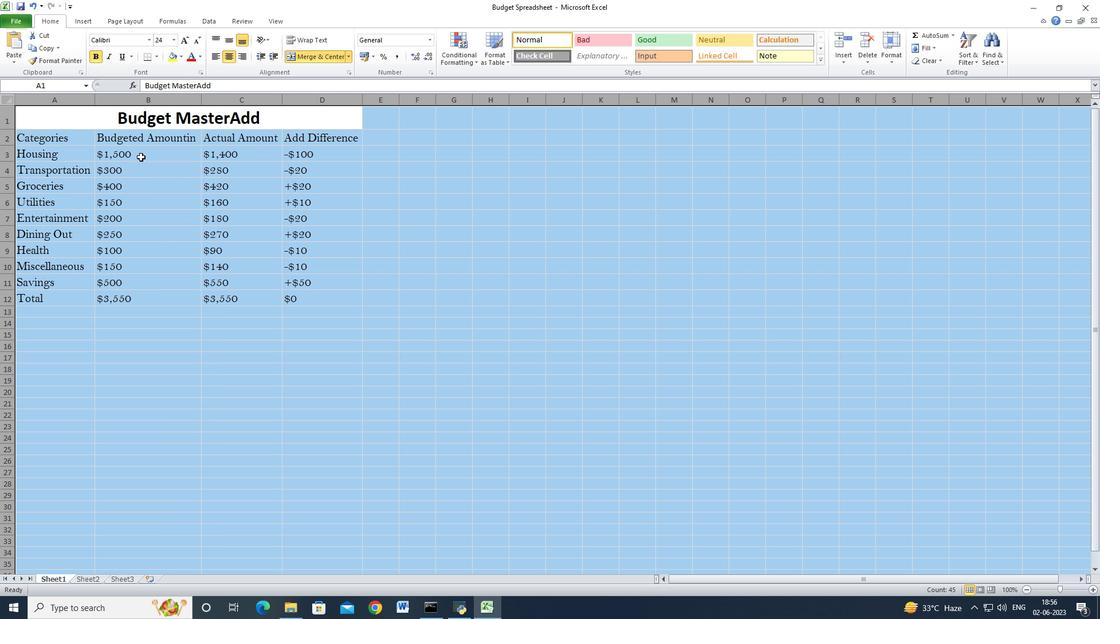 
Action: Mouse pressed left at (136, 157)
Screenshot: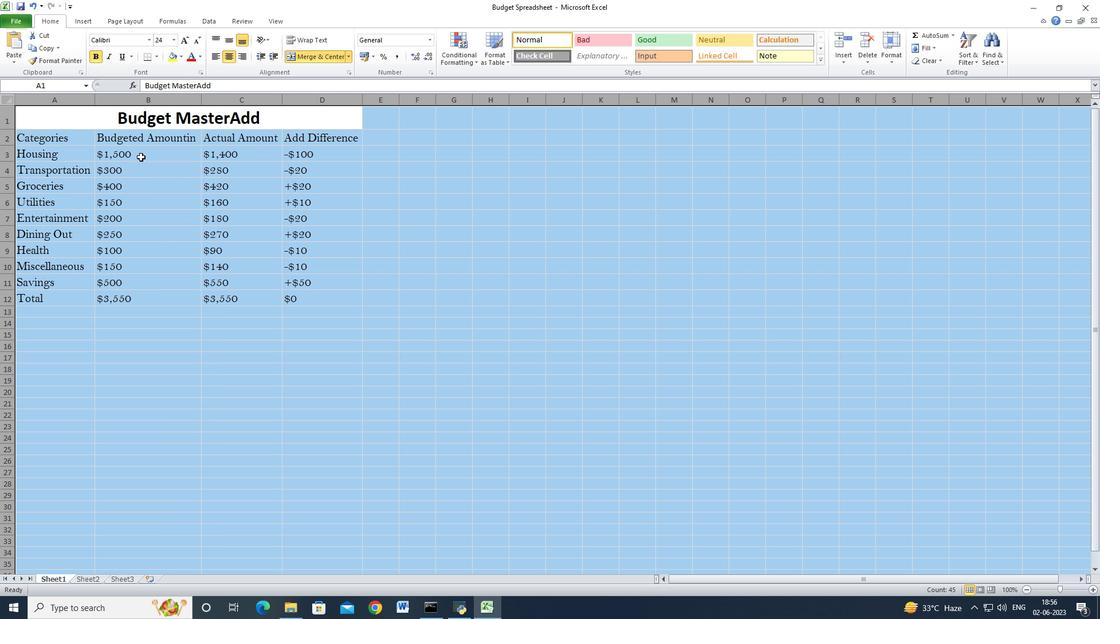 
Action: Mouse moved to (65, 115)
Screenshot: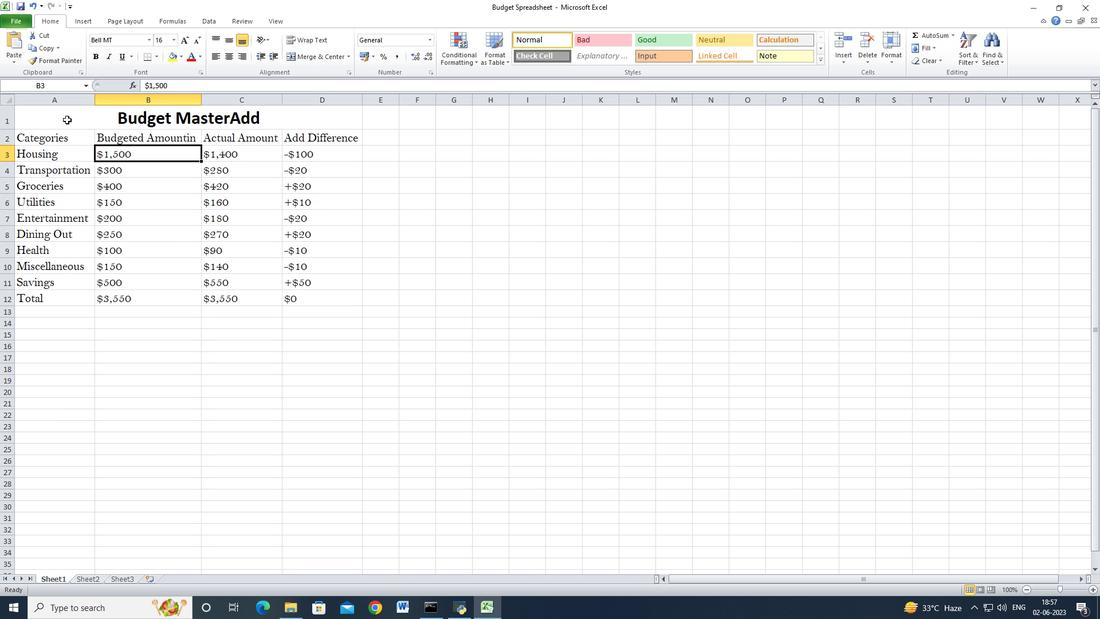 
Action: Mouse pressed left at (65, 115)
Screenshot: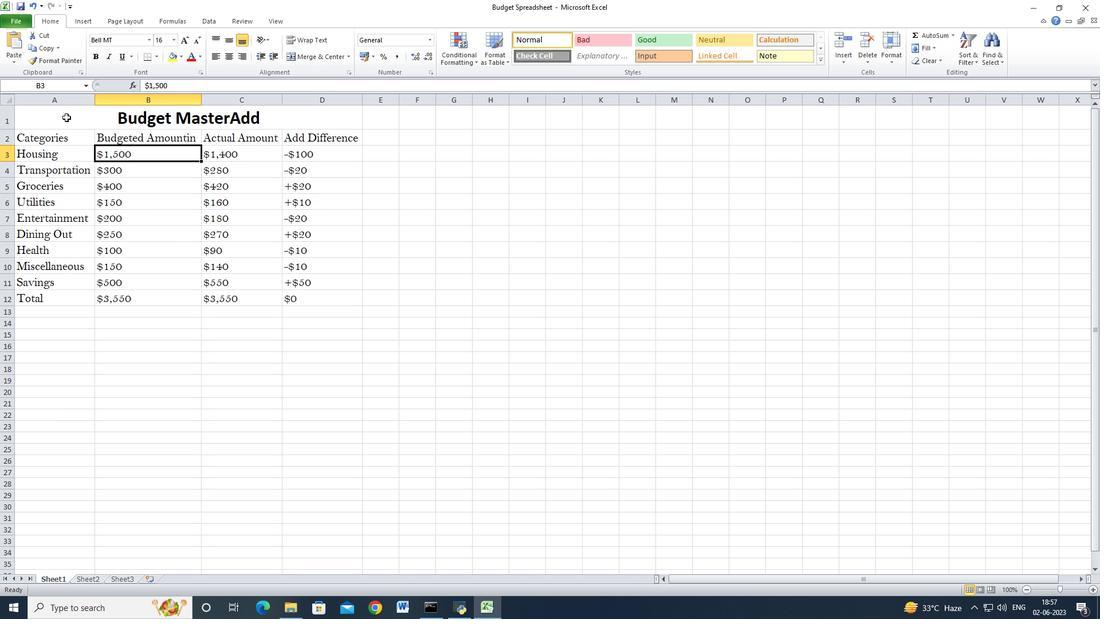 
Action: Mouse moved to (228, 38)
Screenshot: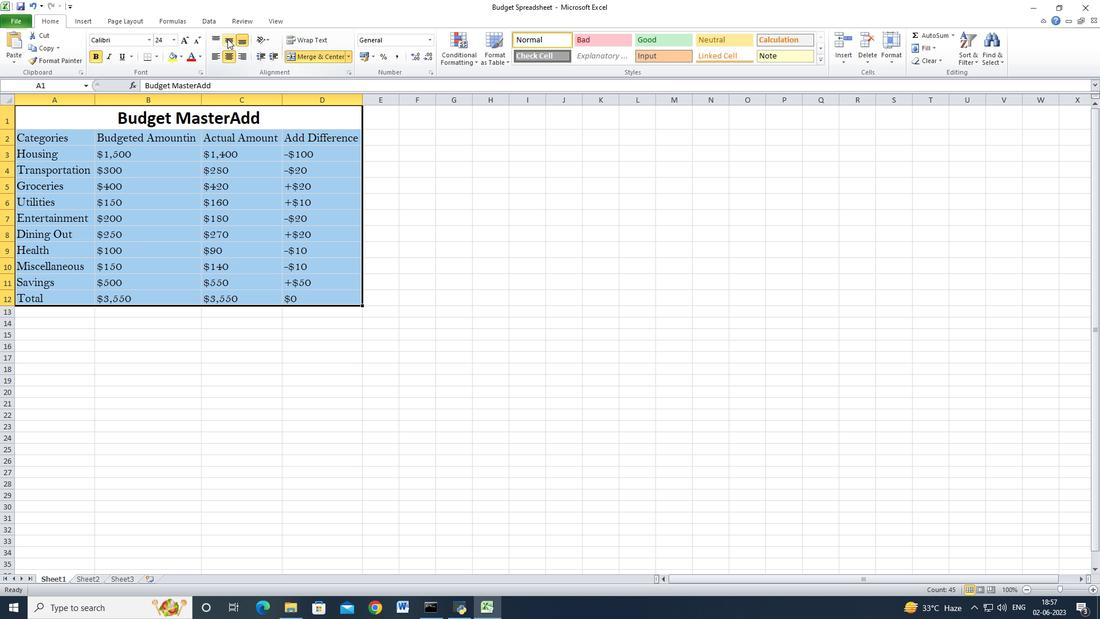 
Action: Mouse pressed left at (228, 38)
Screenshot: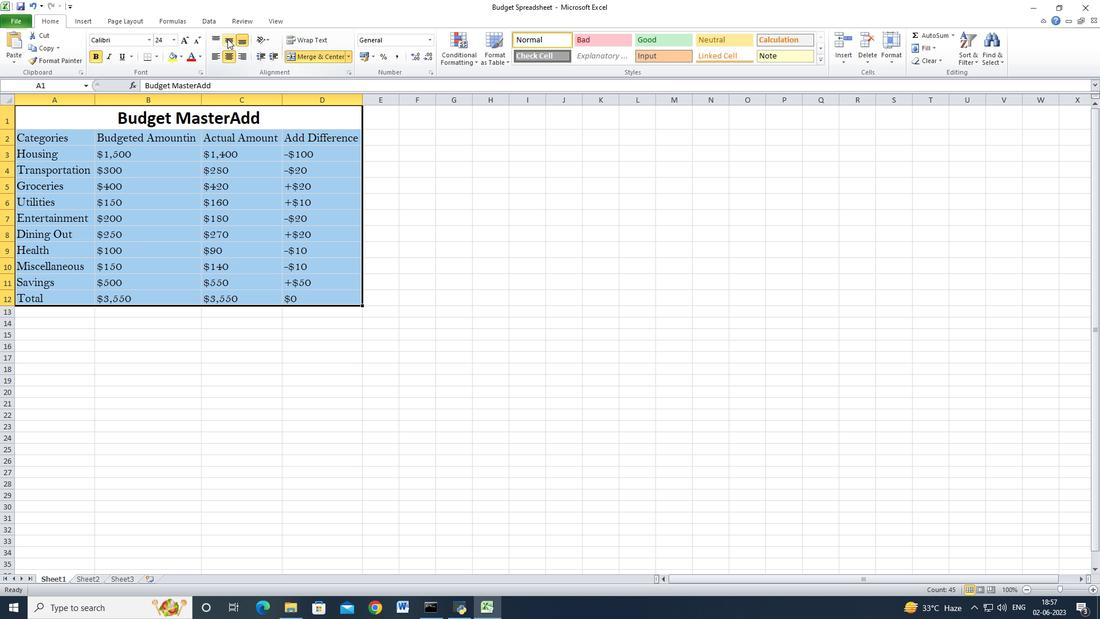 
Action: Mouse moved to (216, 55)
Screenshot: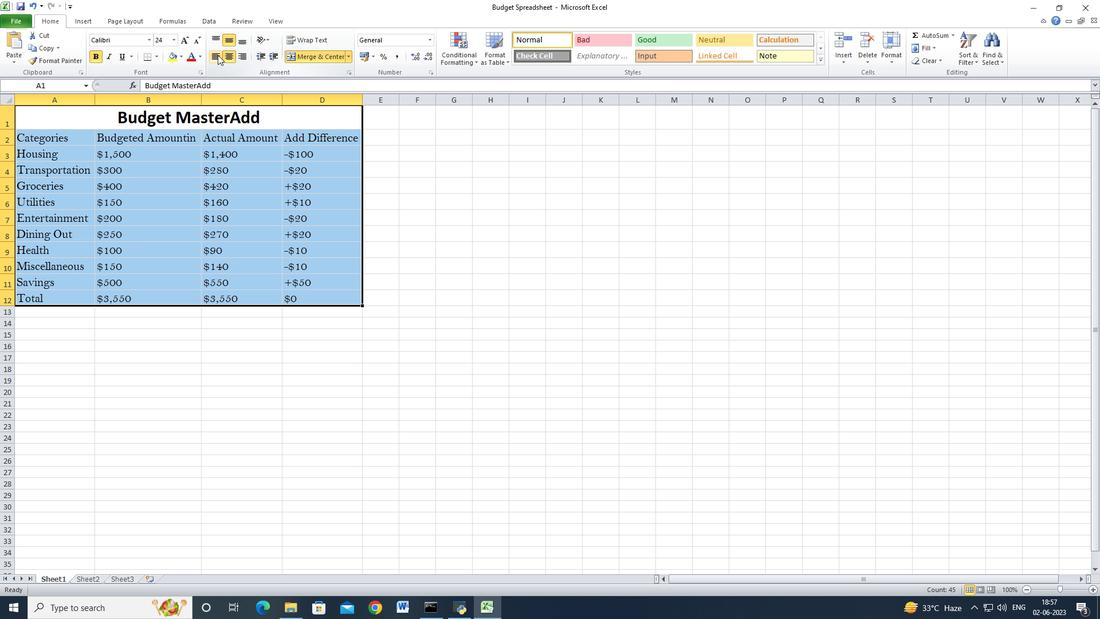 
Action: Mouse pressed left at (216, 55)
Screenshot: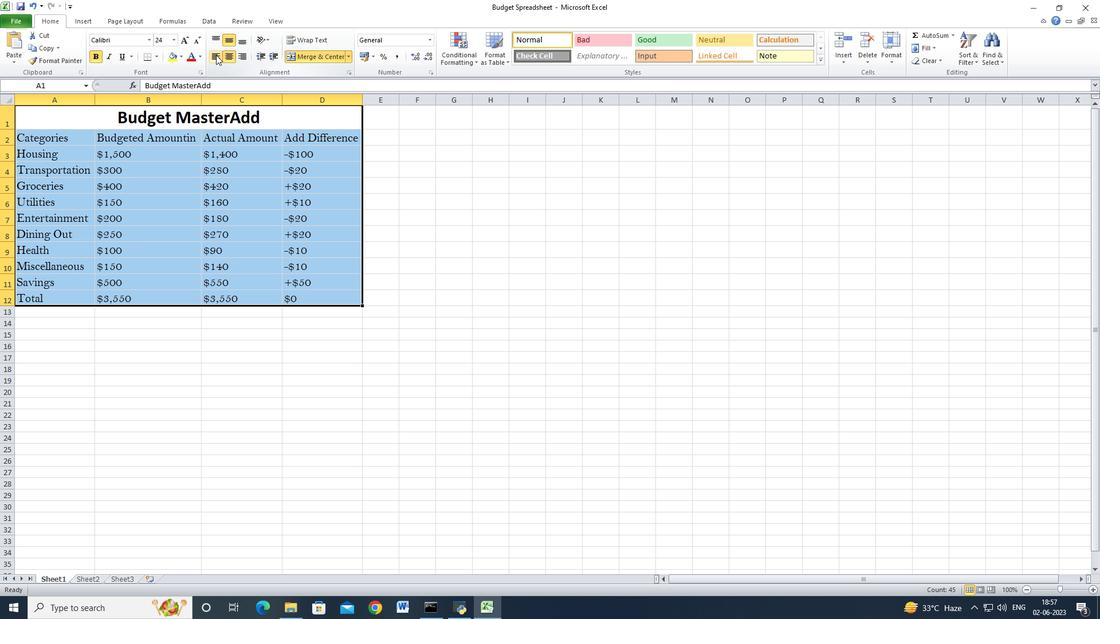 
Action: Mouse moved to (227, 55)
Screenshot: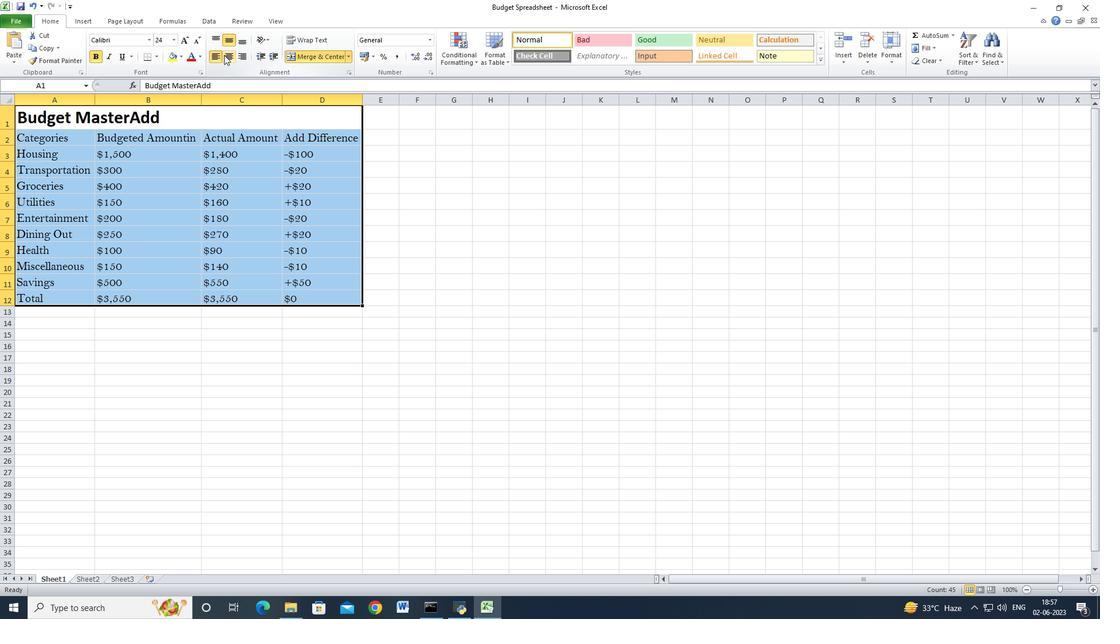 
Action: Mouse pressed left at (227, 55)
Screenshot: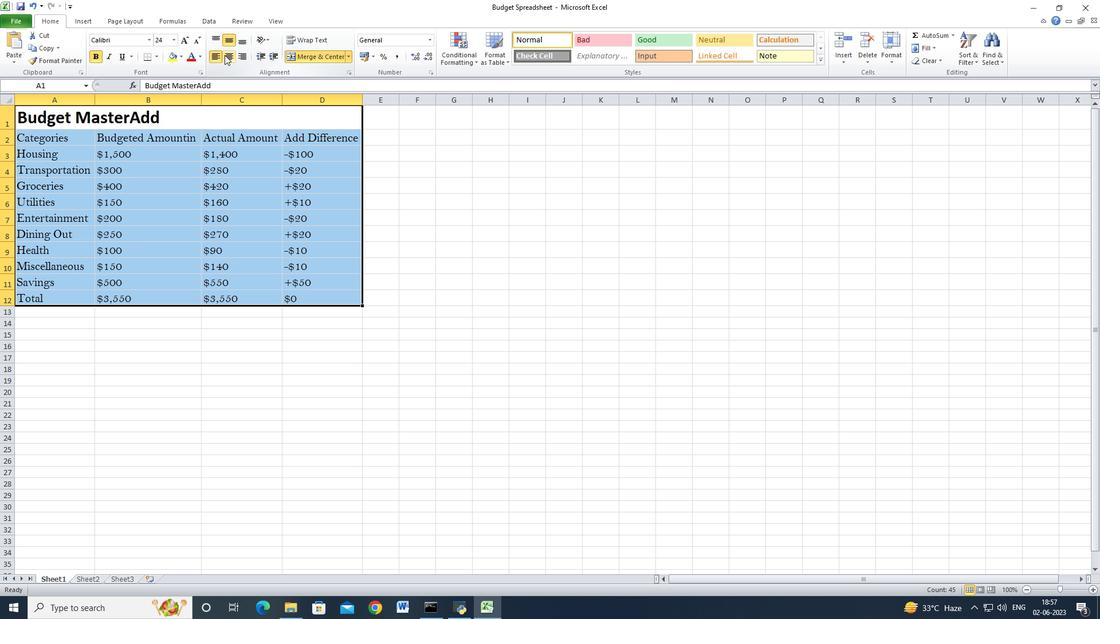 
Action: Mouse moved to (179, 224)
Screenshot: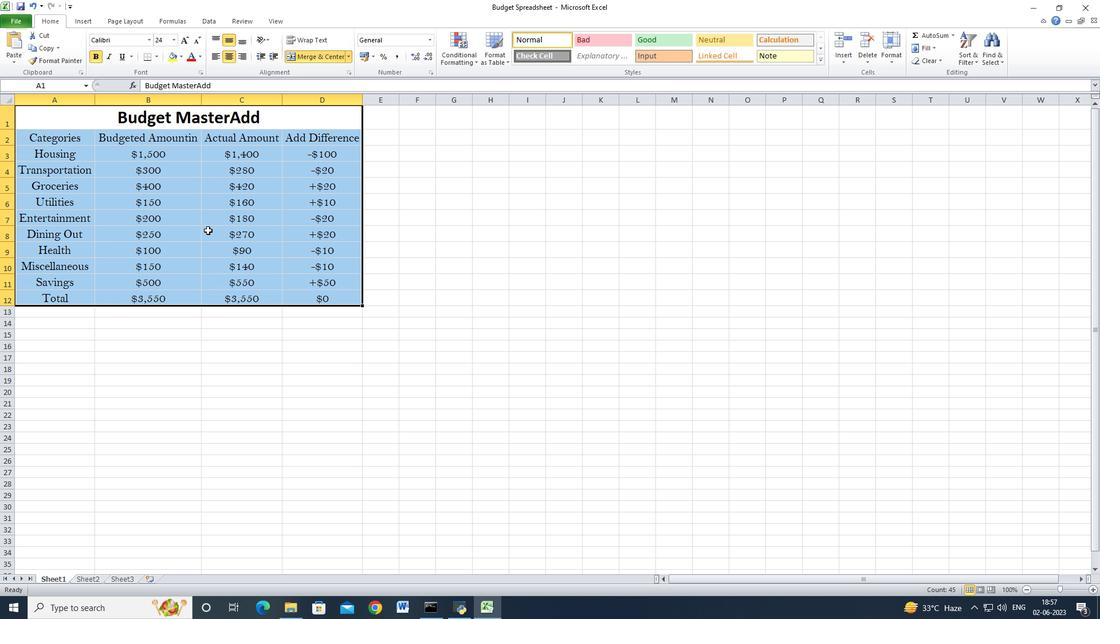 
Action: Mouse pressed left at (179, 224)
Screenshot: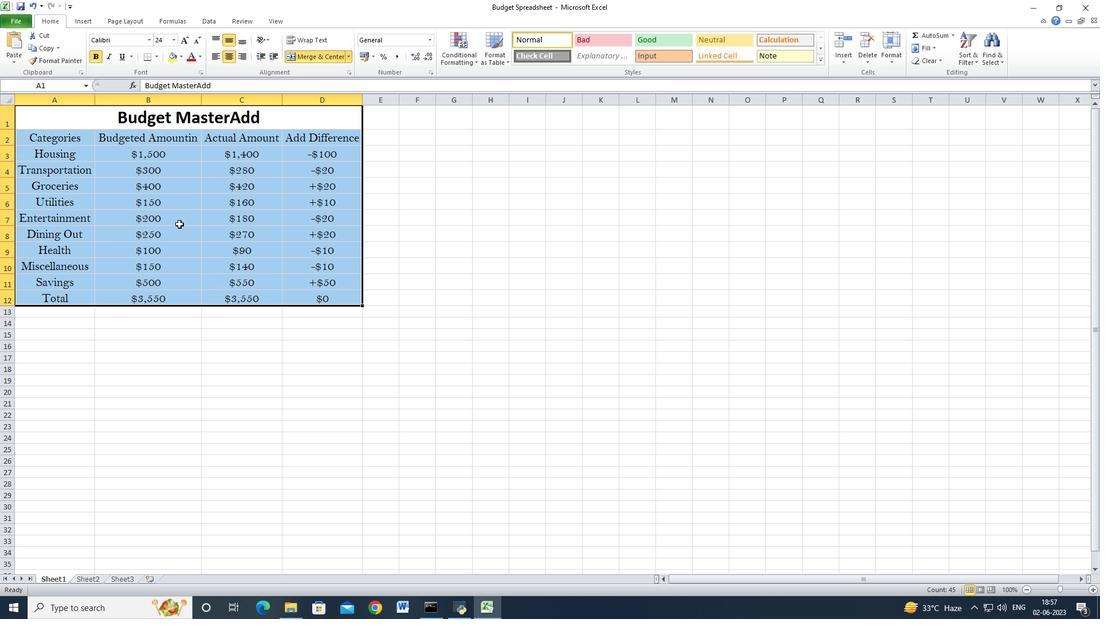 
Action: Mouse moved to (216, 253)
Screenshot: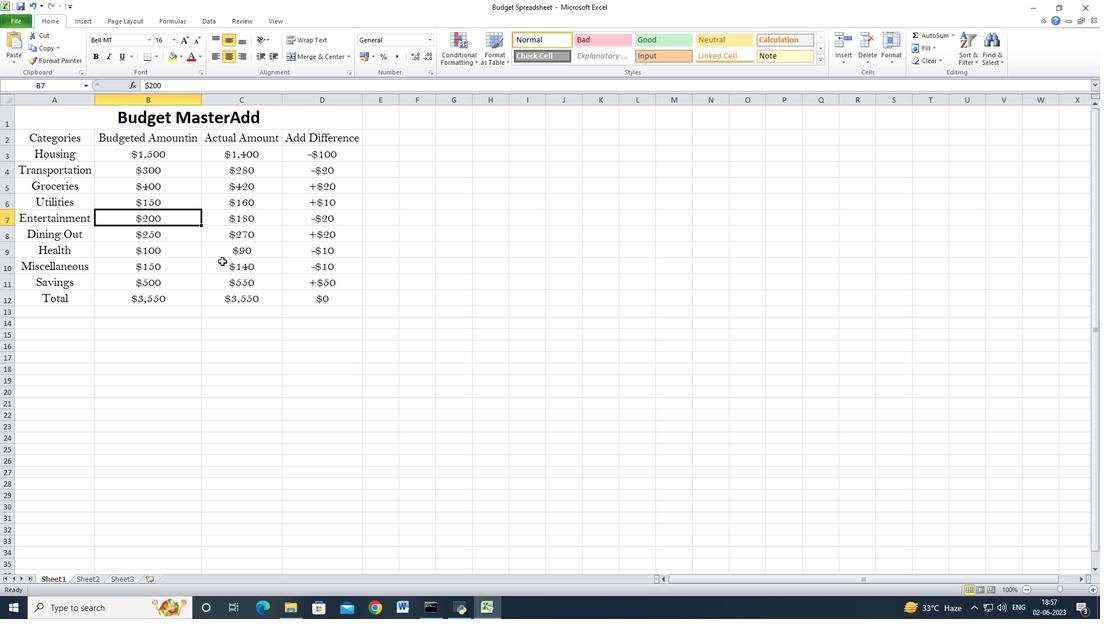 
Action: Key pressed ctrl+S
Screenshot: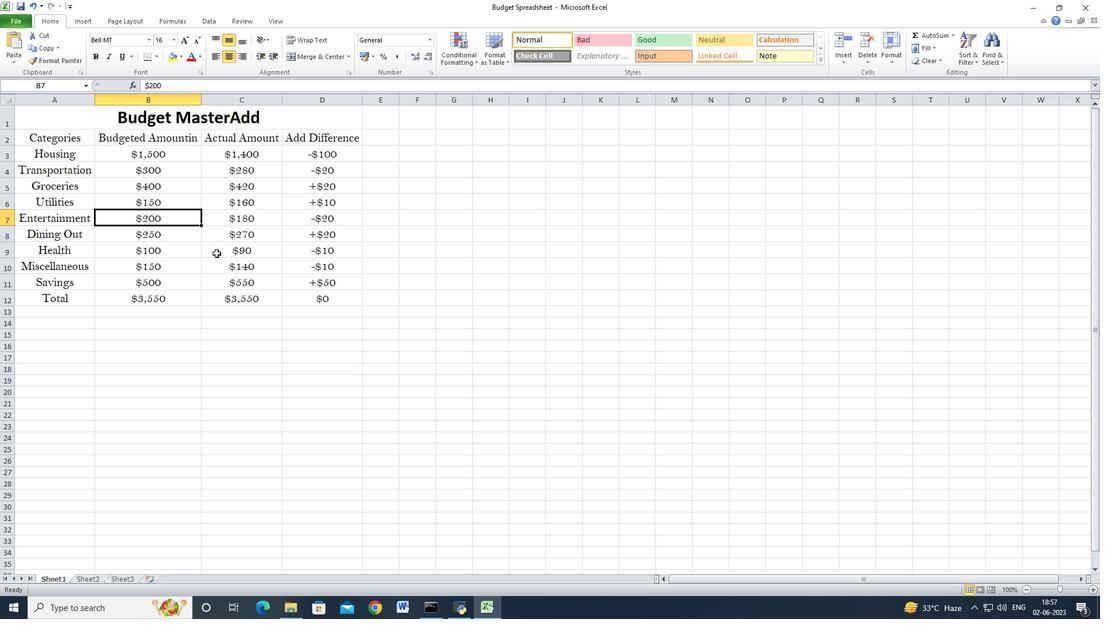 
Action: Mouse moved to (263, 223)
Screenshot: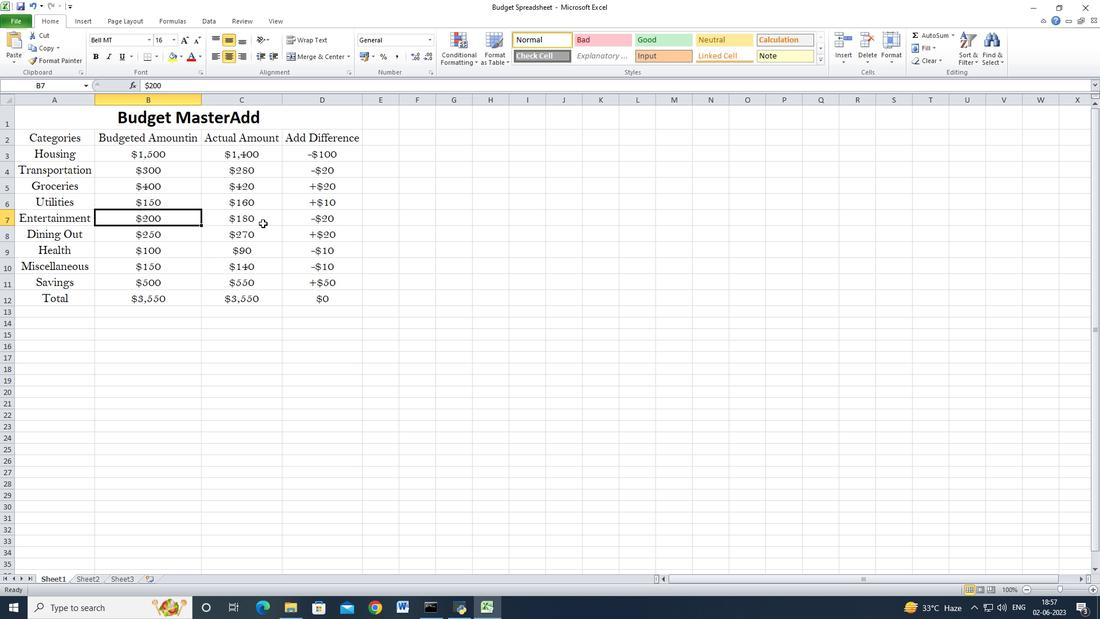 
